 Task: Look for space in Los Gatos, United States from 9th June, 2023 to 16th June, 2023 for 2 adults in price range Rs.8000 to Rs.16000. Place can be entire place with 2 bedrooms having 2 beds and 1 bathroom. Property type can be house, flat, guest house. Booking option can be shelf check-in. Required host language is English.
Action: Mouse pressed left at (492, 123)
Screenshot: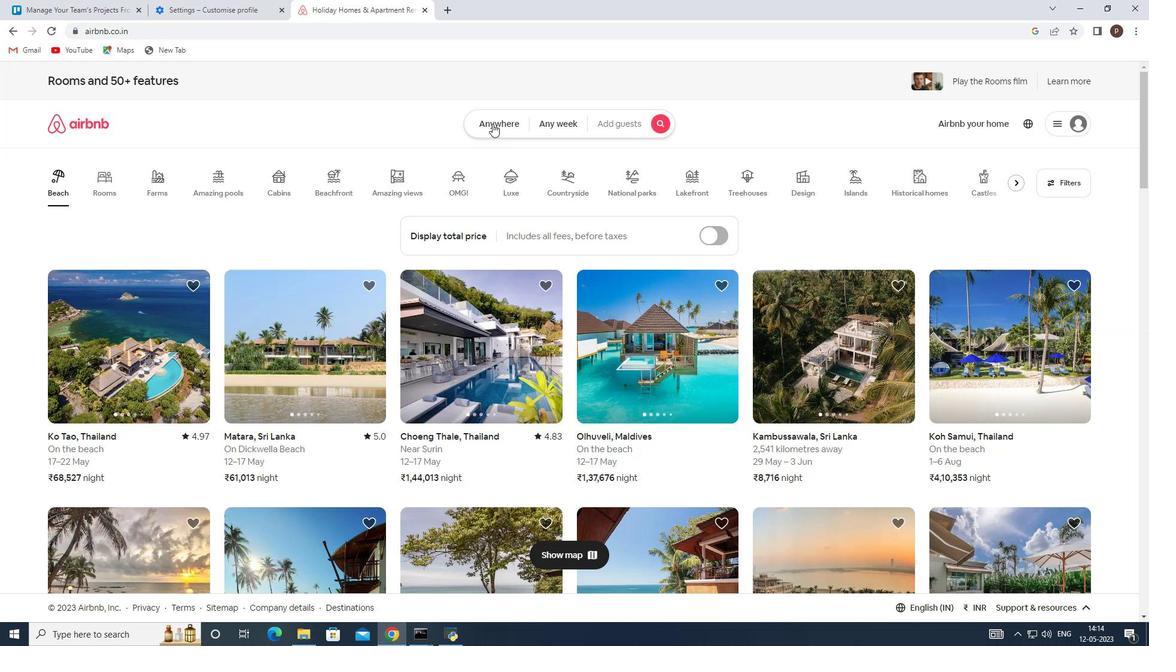 
Action: Mouse moved to (378, 173)
Screenshot: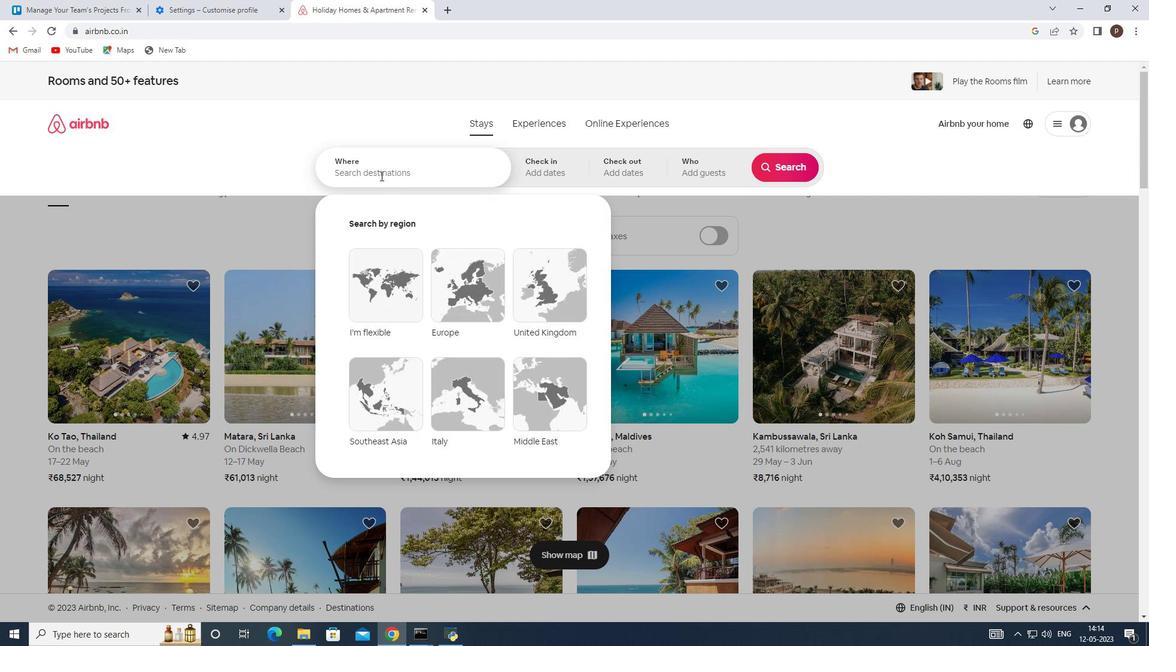 
Action: Mouse pressed left at (378, 173)
Screenshot: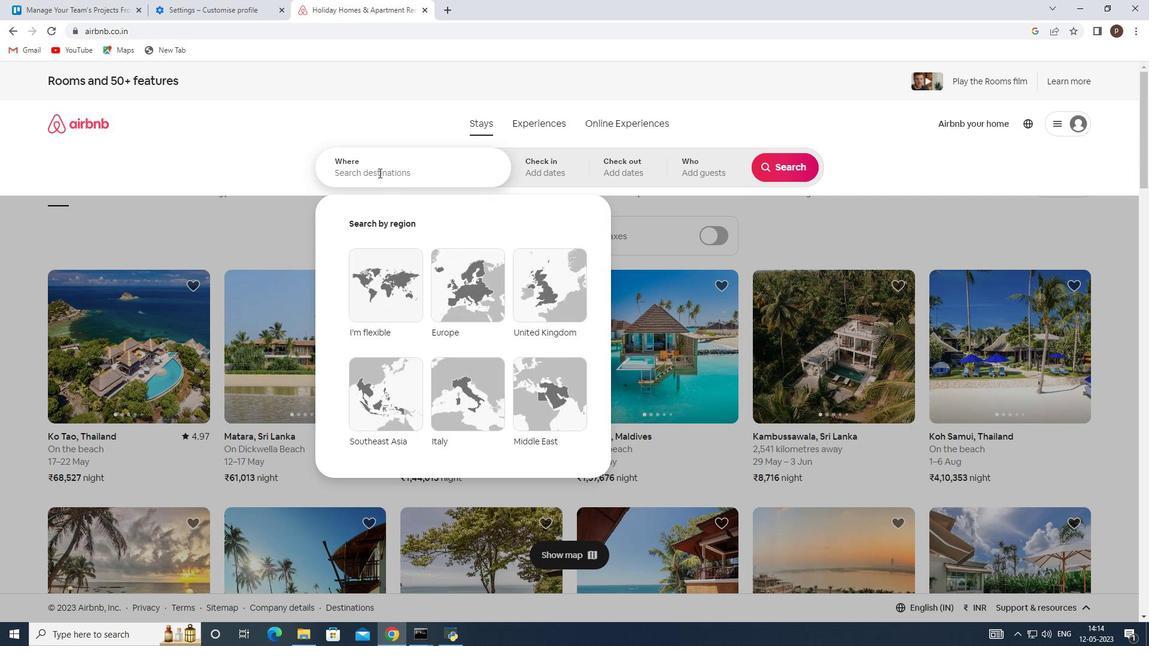 
Action: Mouse moved to (377, 173)
Screenshot: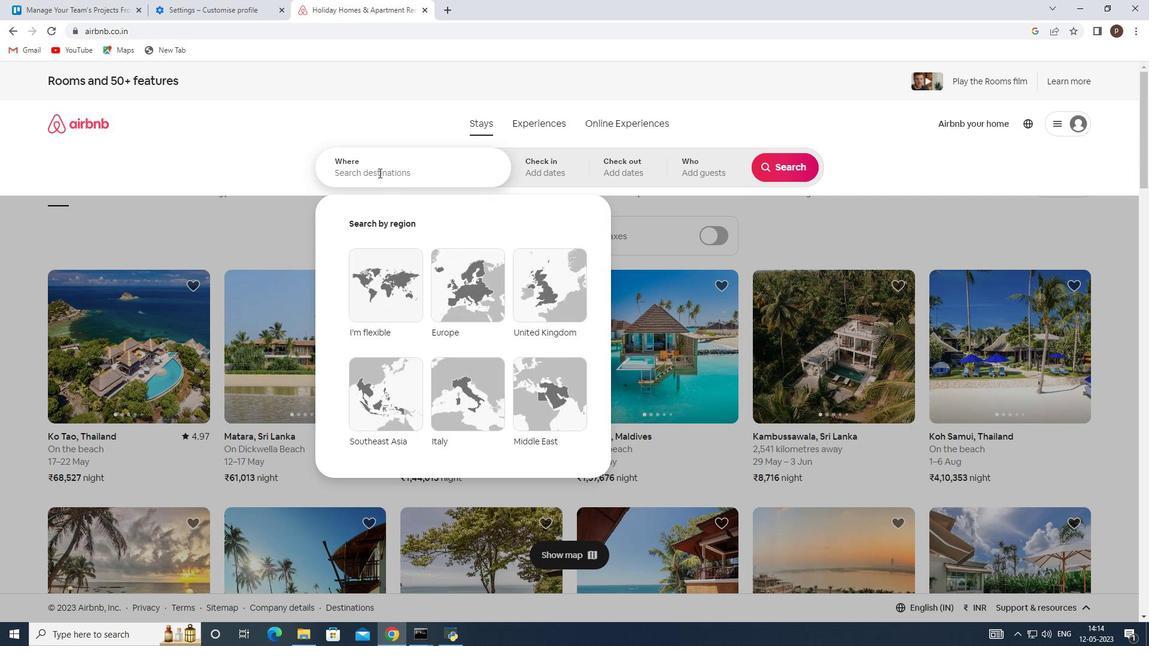 
Action: Key pressed <Key.caps_lock>L<Key.caps_lock>os<Key.space><Key.caps_lock>G<Key.caps_lock>o<Key.backspace>atos<Key.space>
Screenshot: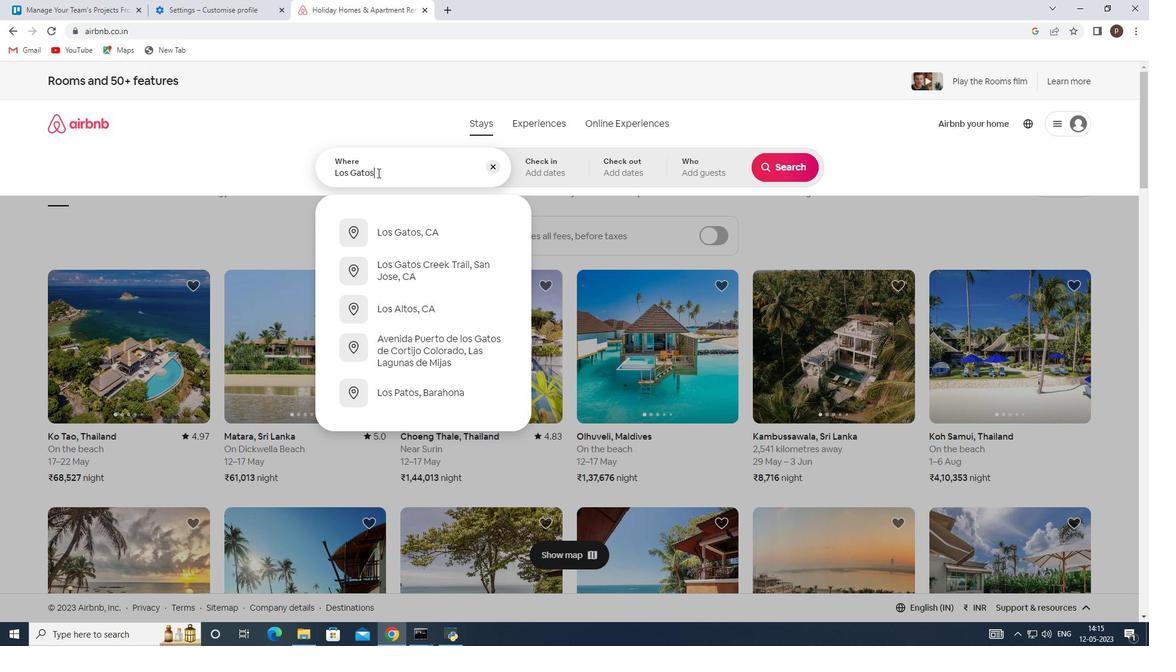 
Action: Mouse moved to (402, 228)
Screenshot: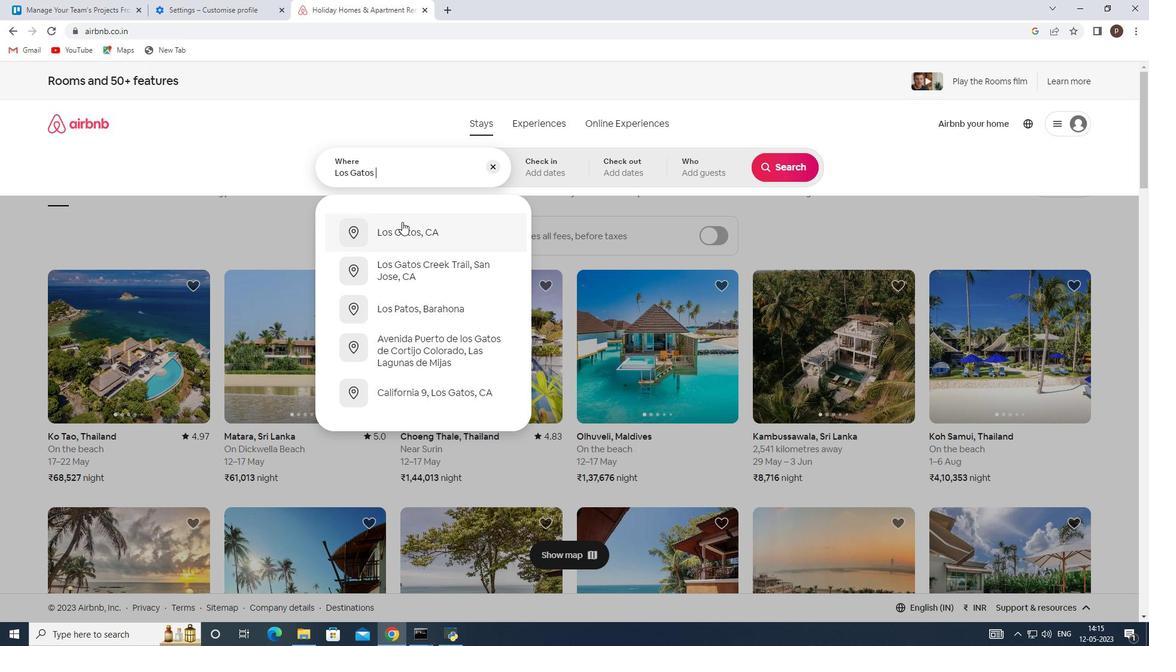 
Action: Mouse pressed left at (402, 228)
Screenshot: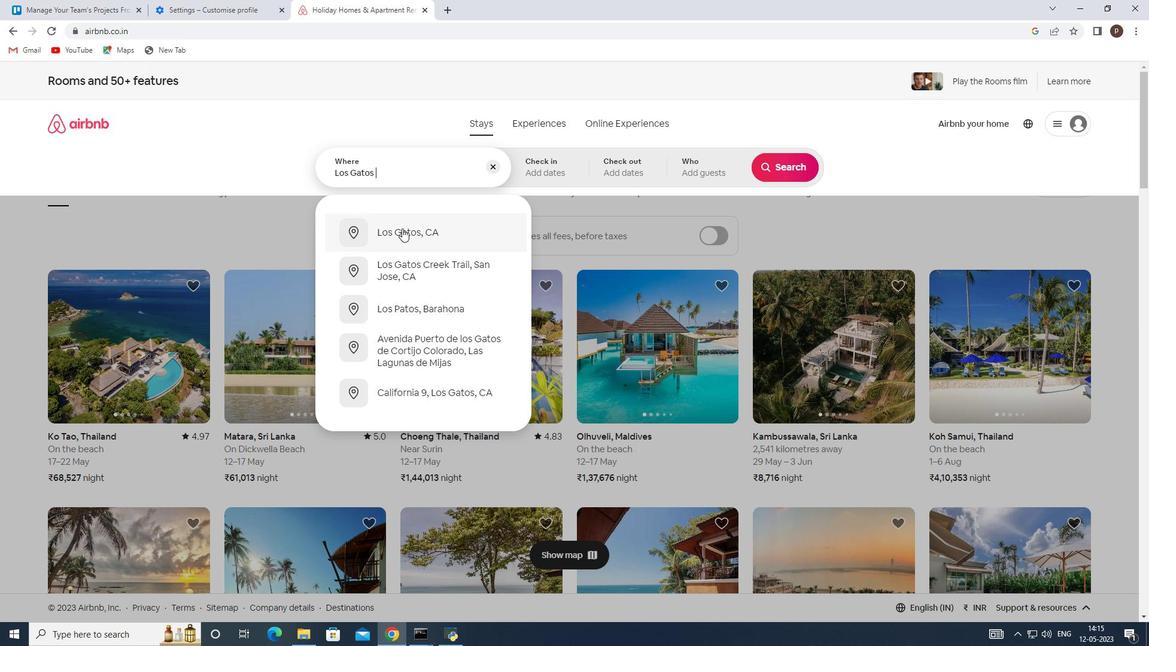 
Action: Mouse moved to (739, 341)
Screenshot: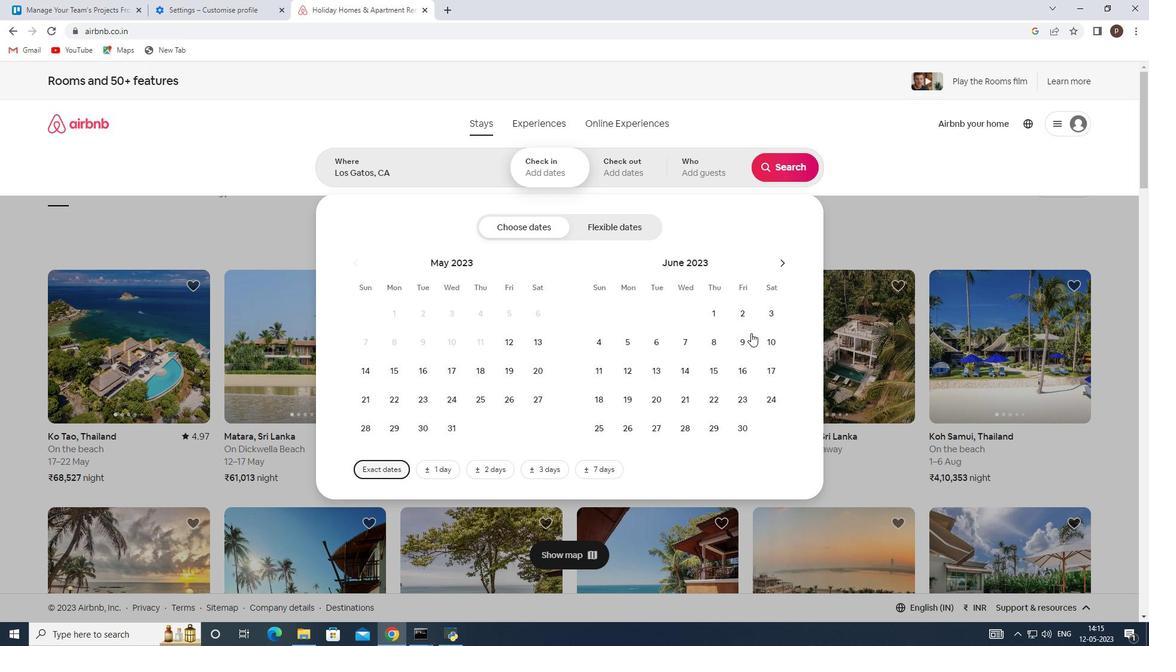 
Action: Mouse pressed left at (739, 341)
Screenshot: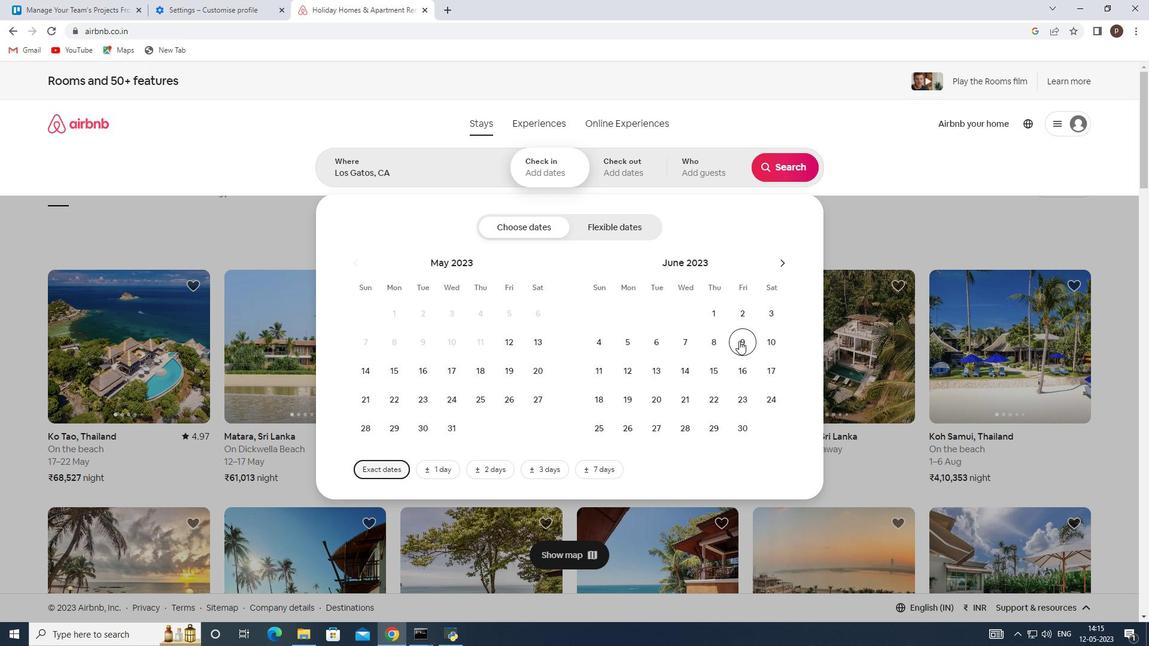 
Action: Mouse moved to (746, 370)
Screenshot: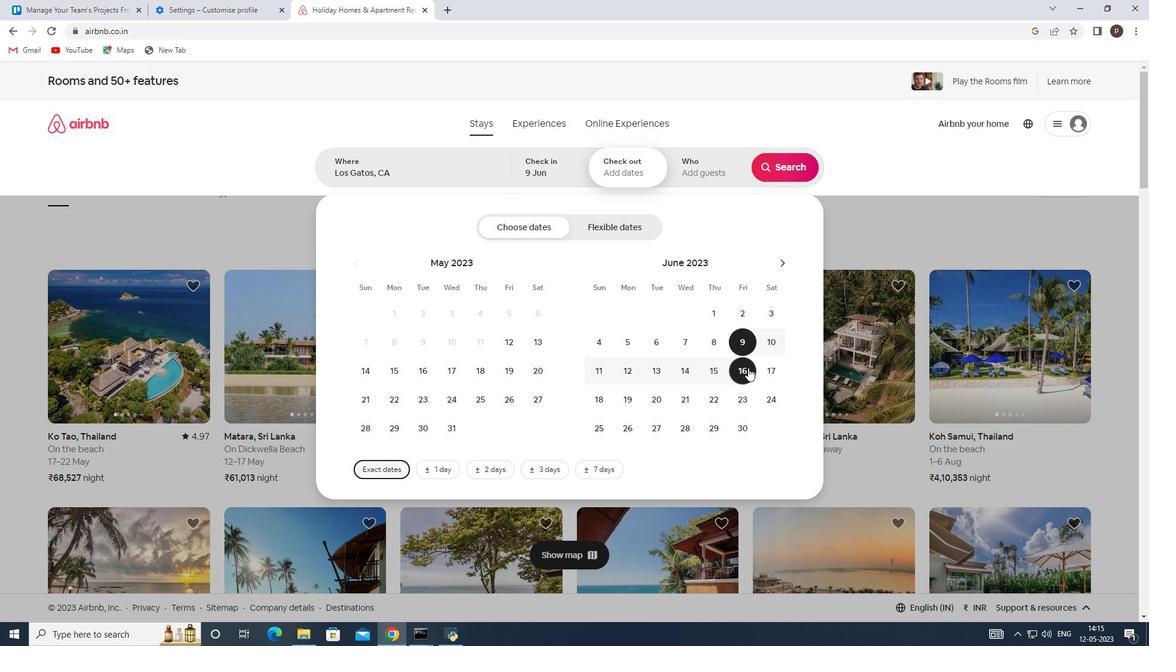 
Action: Mouse pressed left at (746, 370)
Screenshot: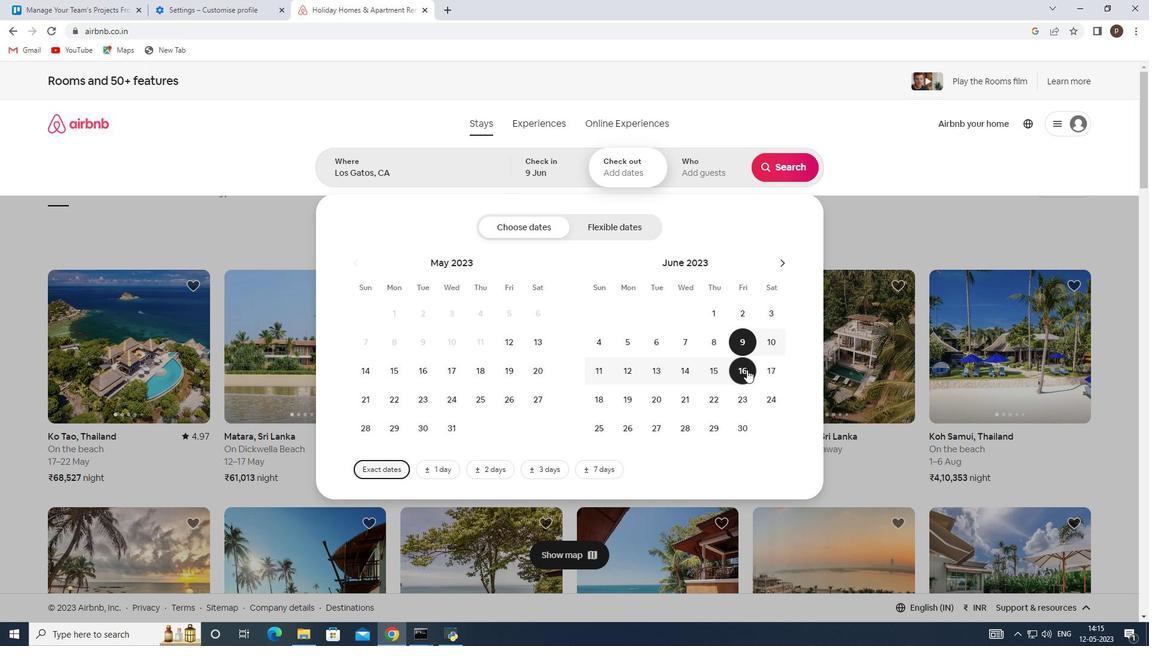 
Action: Mouse moved to (701, 162)
Screenshot: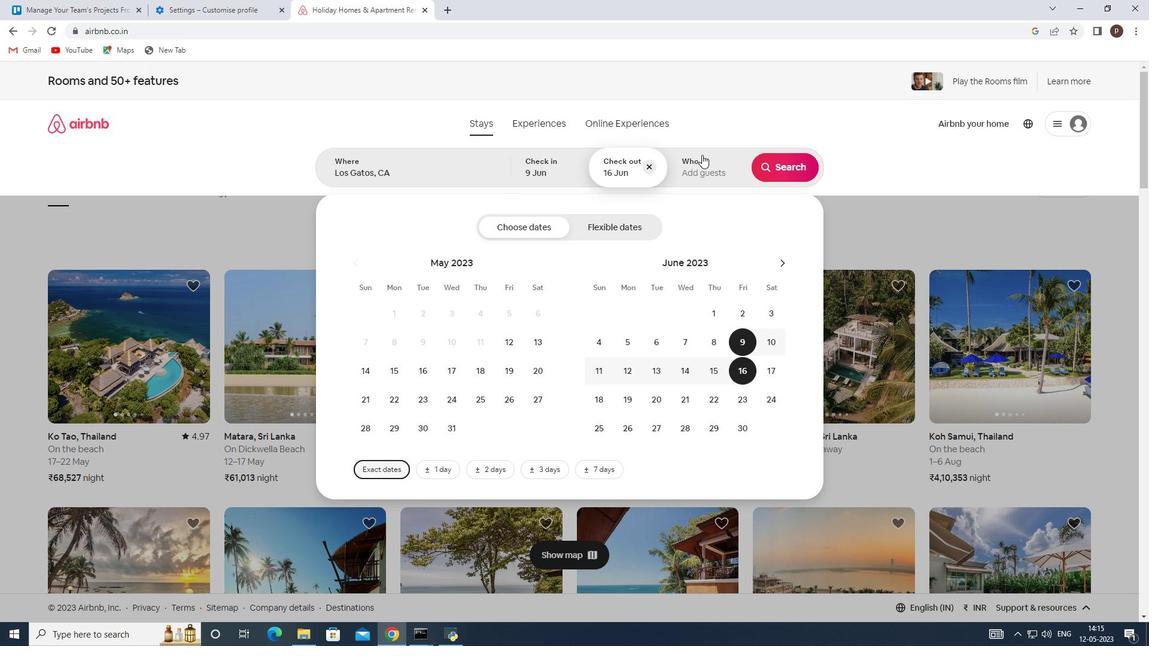 
Action: Mouse pressed left at (701, 162)
Screenshot: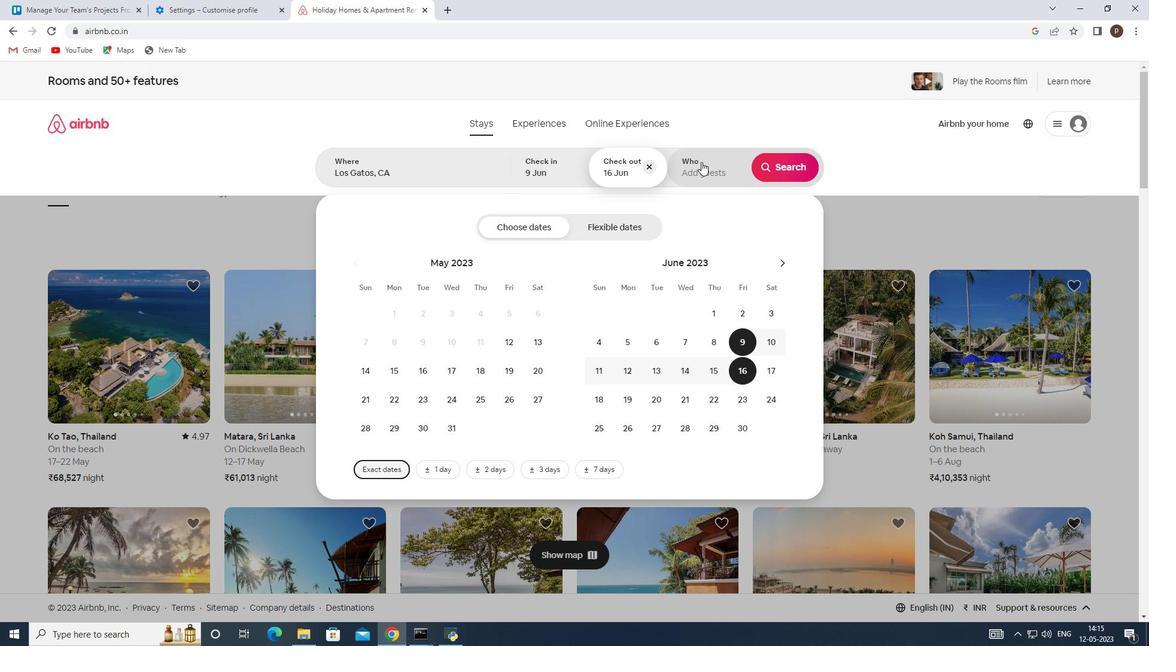 
Action: Mouse moved to (794, 234)
Screenshot: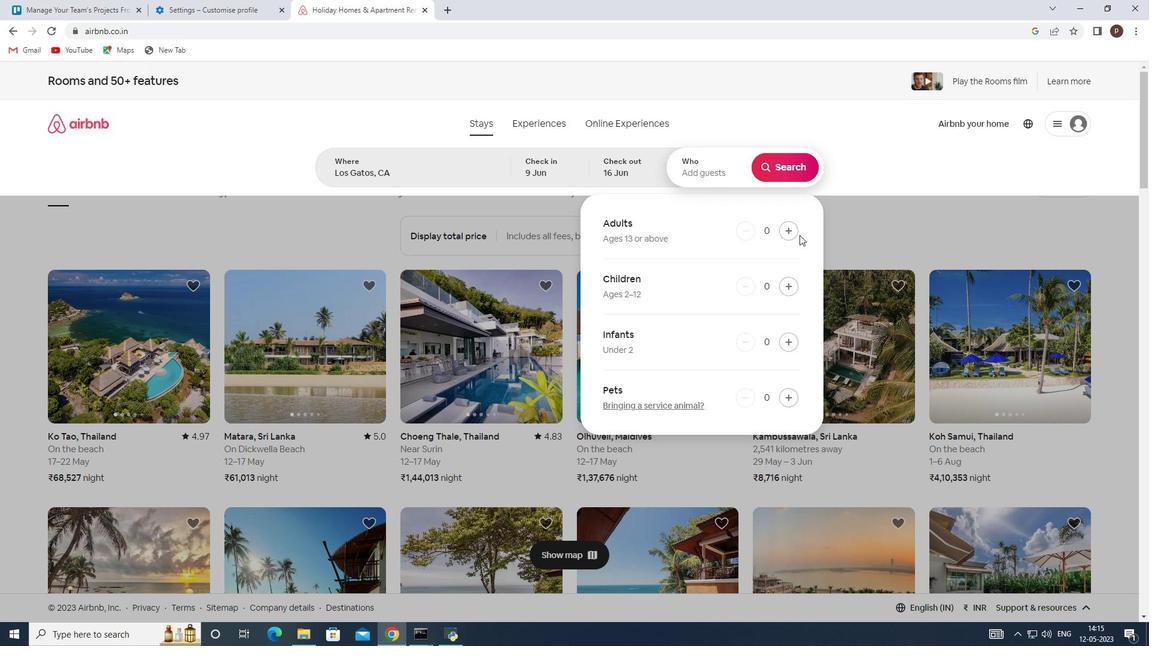 
Action: Mouse pressed left at (794, 234)
Screenshot: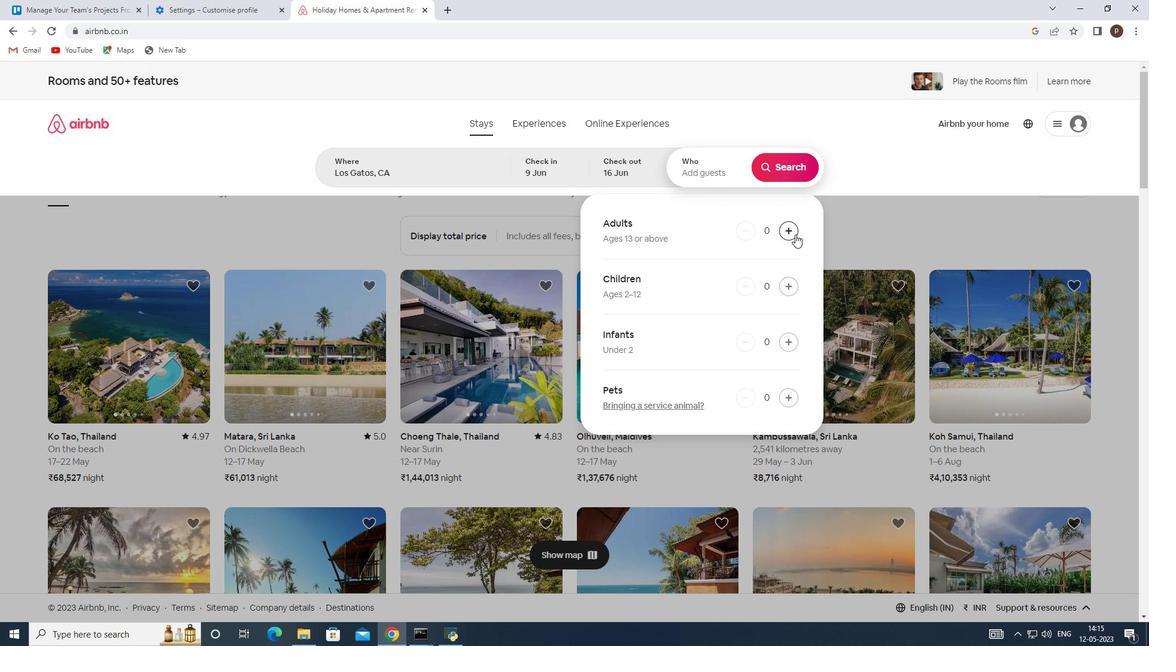 
Action: Mouse pressed left at (794, 234)
Screenshot: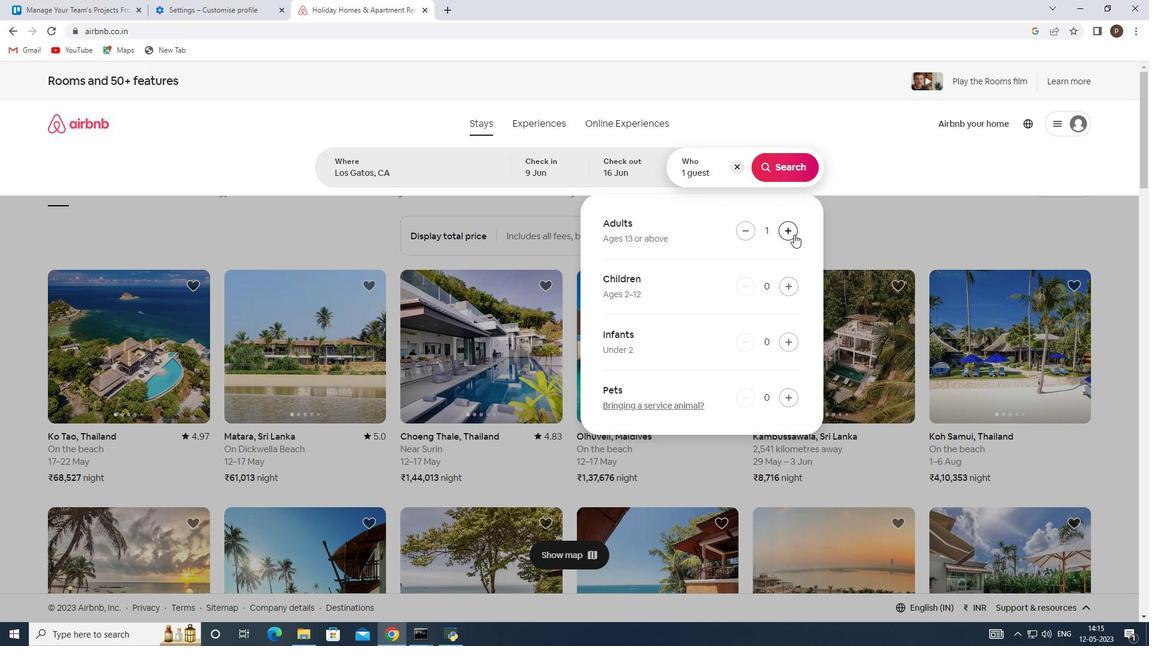 
Action: Mouse moved to (771, 162)
Screenshot: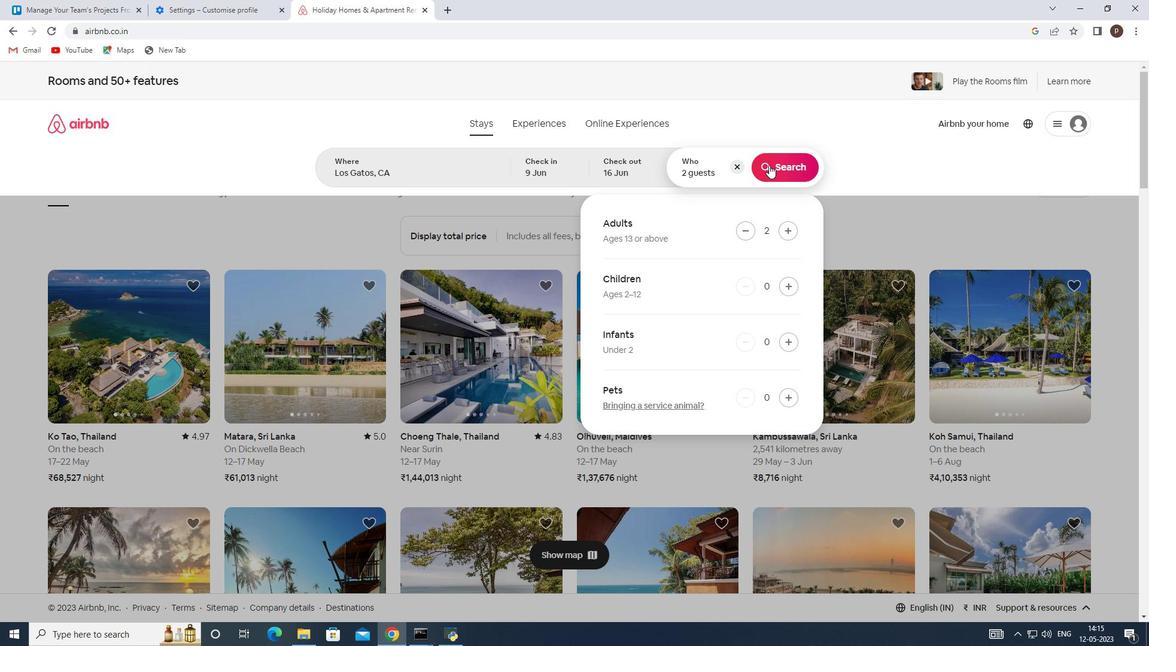 
Action: Mouse pressed left at (771, 162)
Screenshot: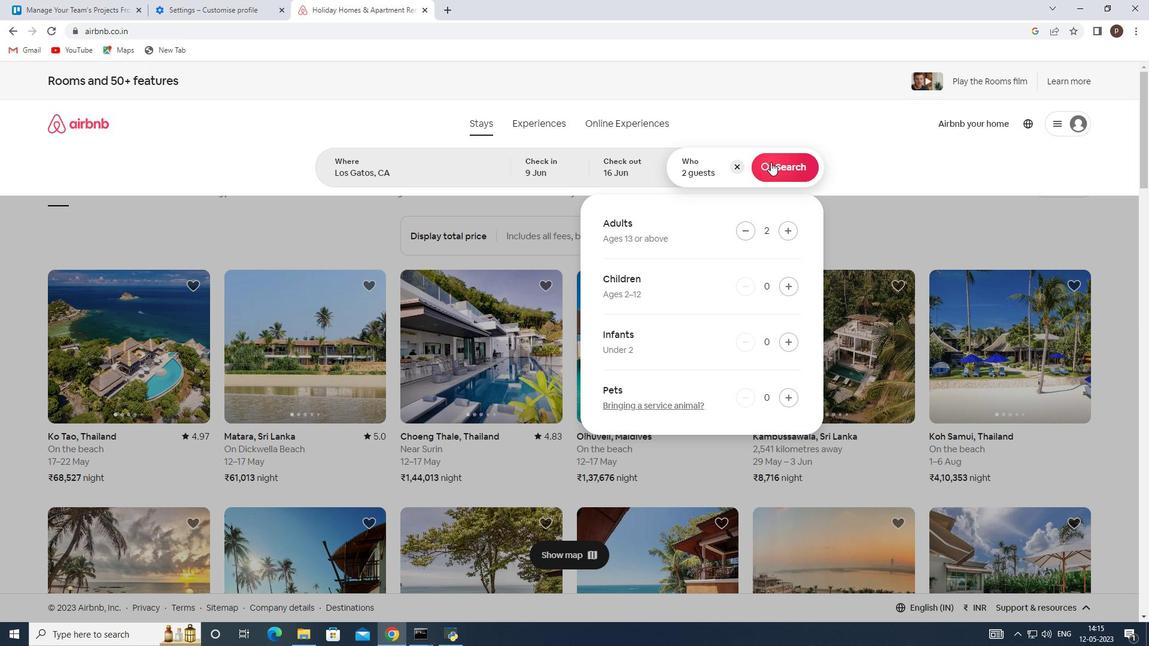 
Action: Mouse moved to (1080, 135)
Screenshot: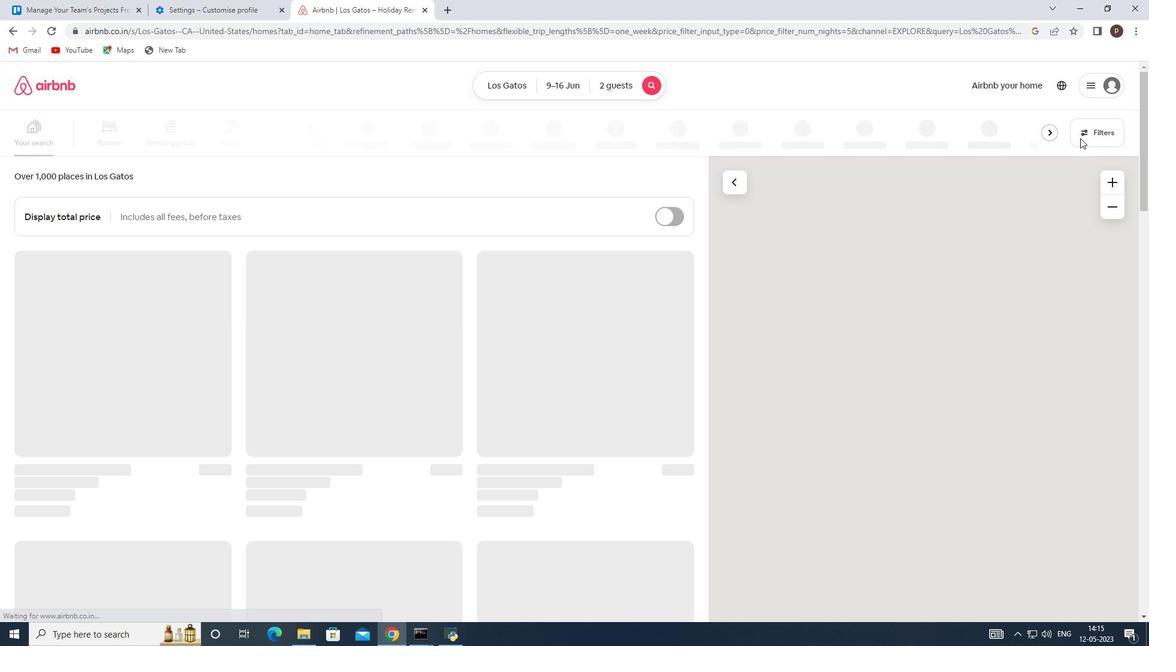 
Action: Mouse pressed left at (1080, 135)
Screenshot: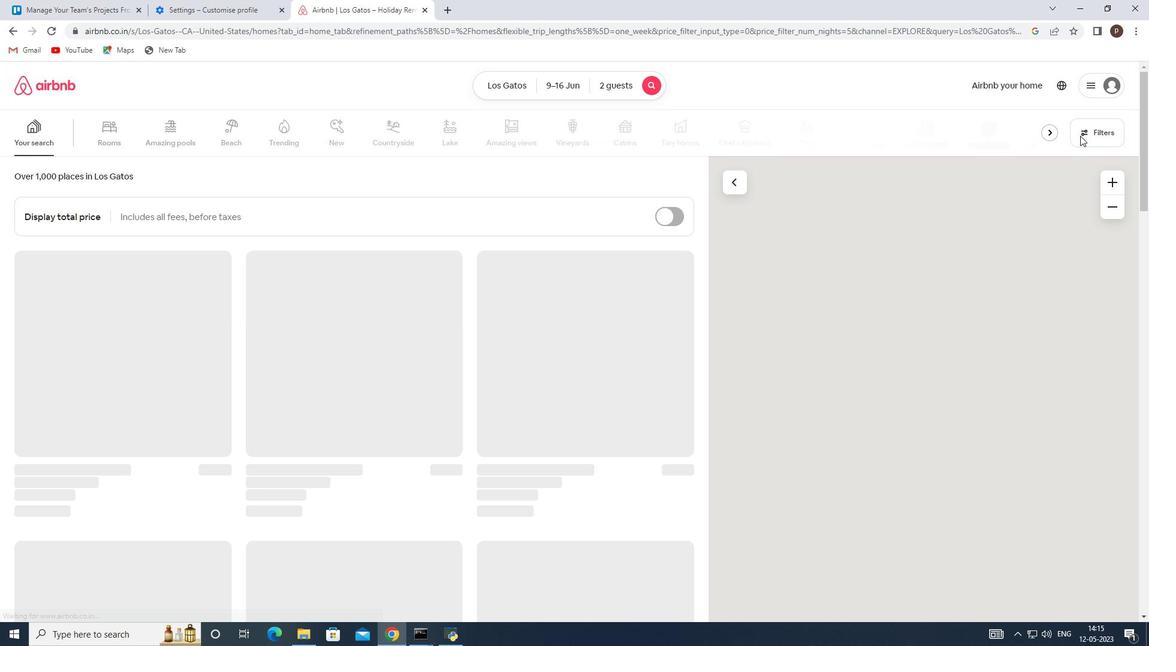 
Action: Mouse moved to (402, 428)
Screenshot: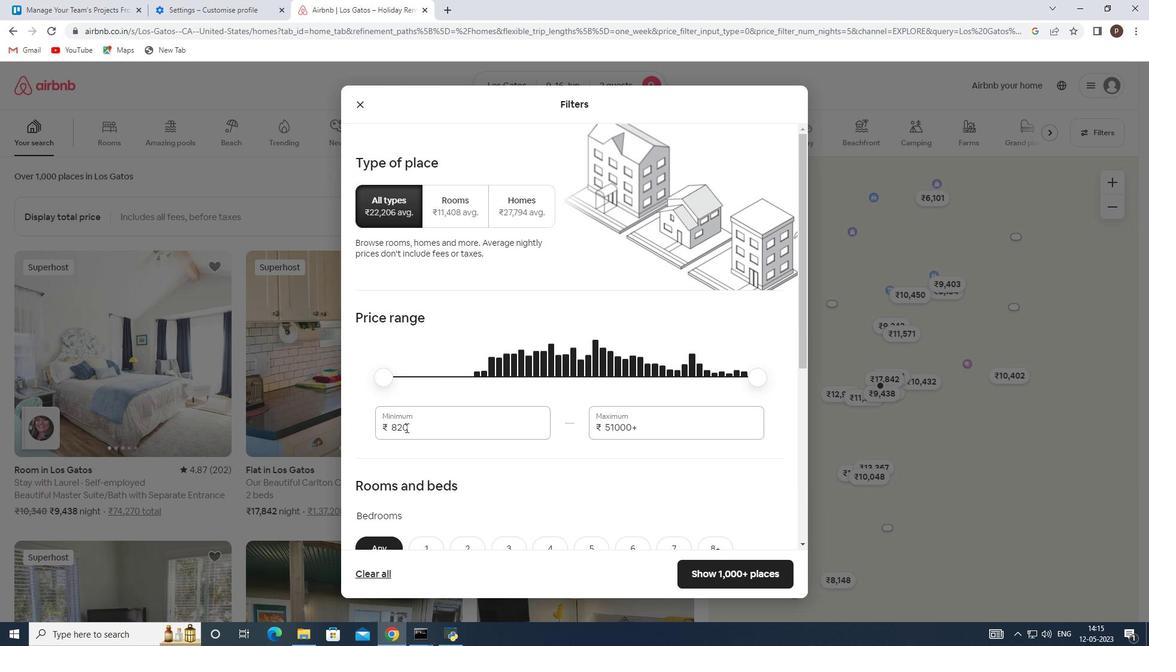 
Action: Mouse pressed left at (402, 428)
Screenshot: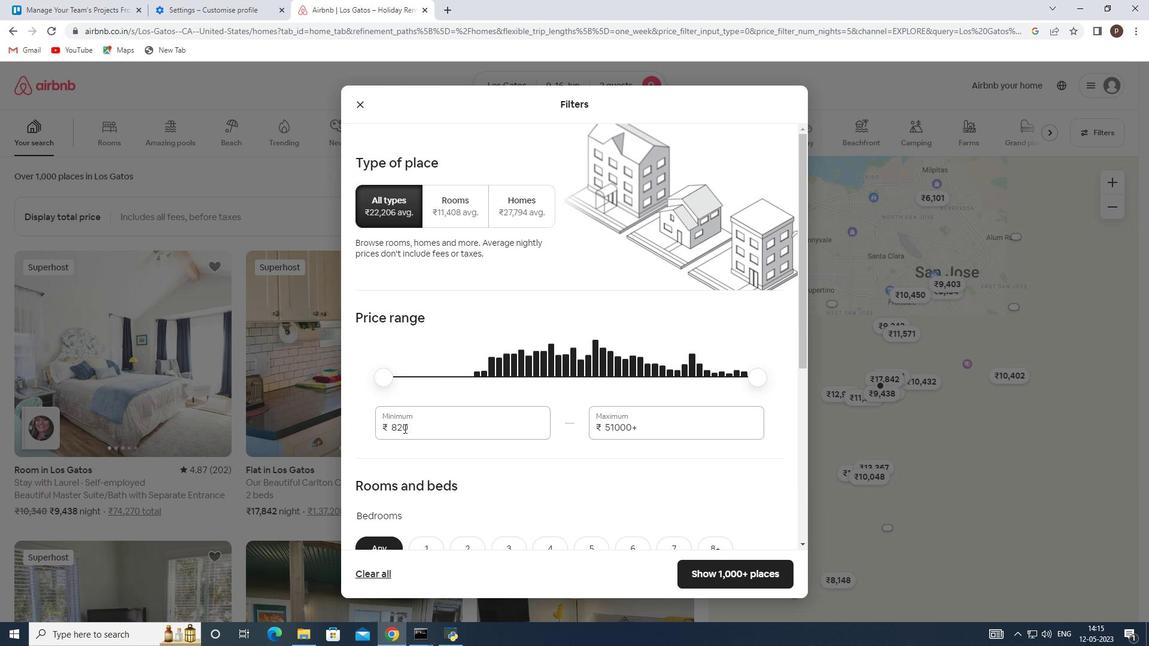 
Action: Mouse moved to (402, 428)
Screenshot: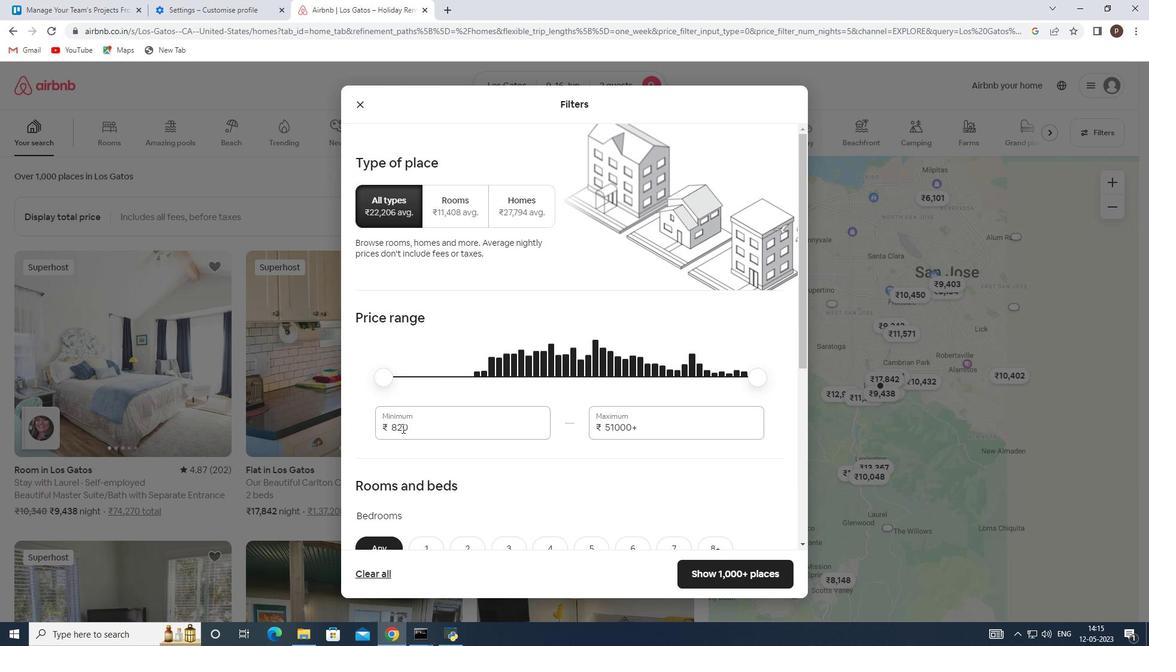 
Action: Mouse pressed left at (402, 428)
Screenshot: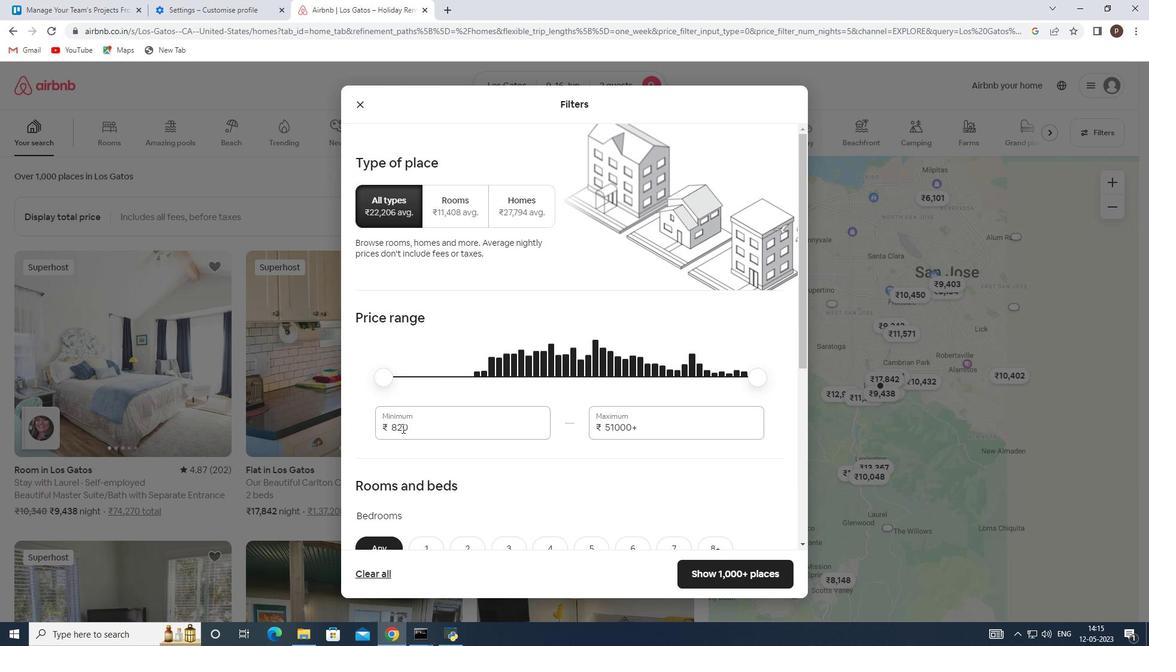 
Action: Key pressed 8000<Key.tab>16000
Screenshot: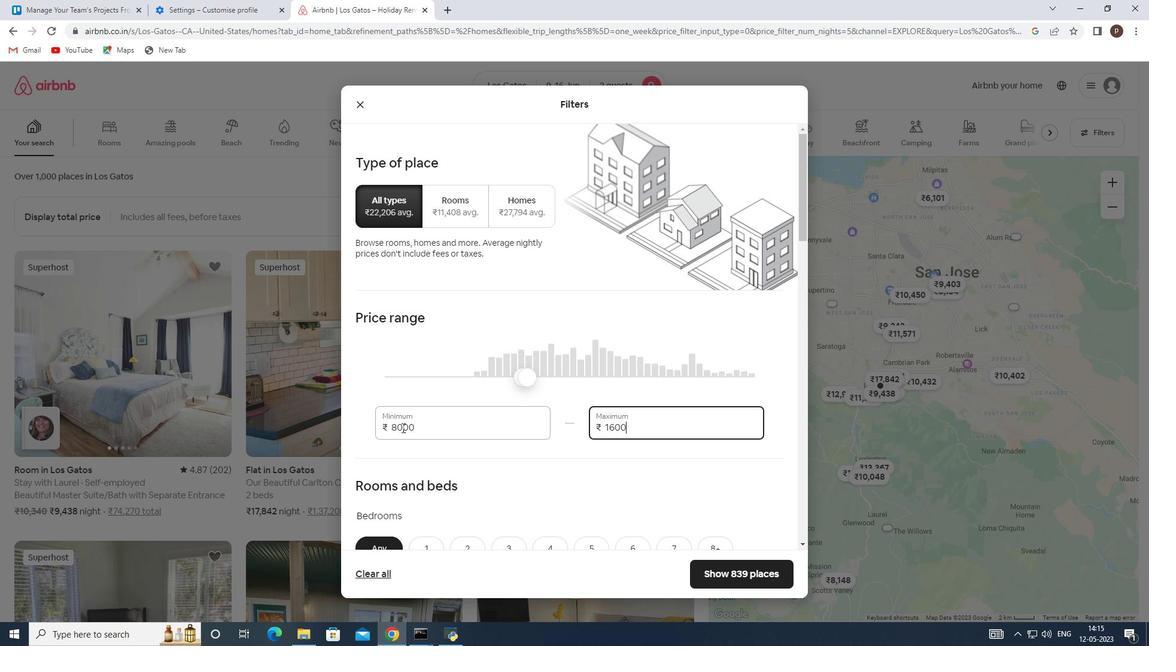 
Action: Mouse moved to (575, 414)
Screenshot: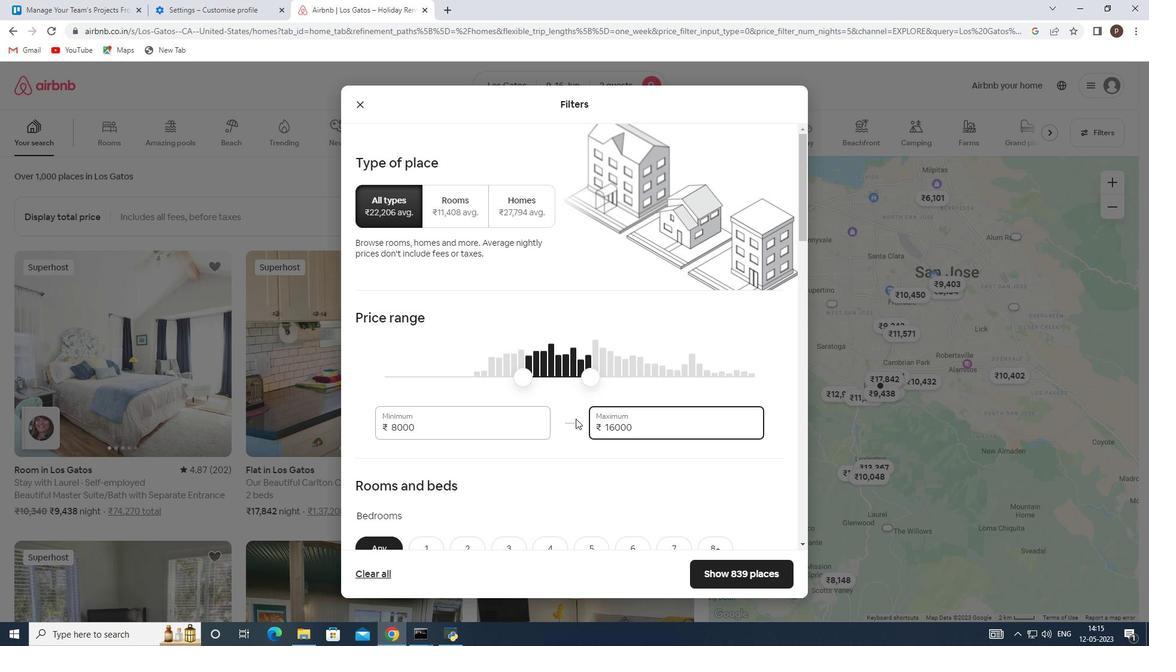 
Action: Mouse scrolled (575, 414) with delta (0, 0)
Screenshot: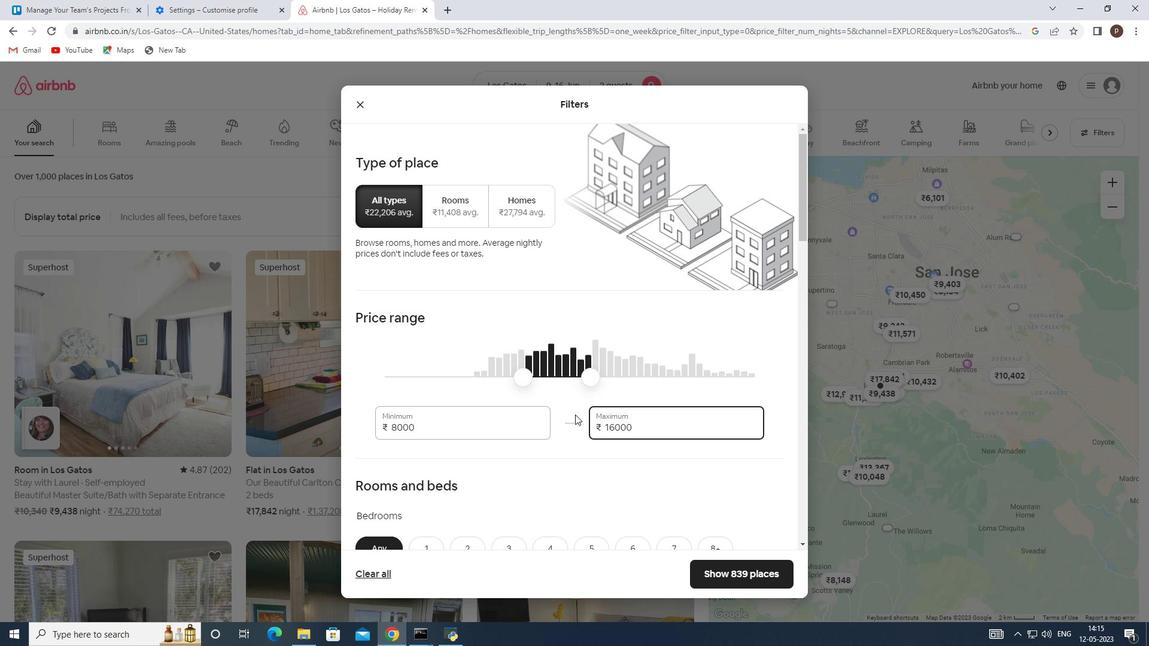 
Action: Mouse scrolled (575, 414) with delta (0, 0)
Screenshot: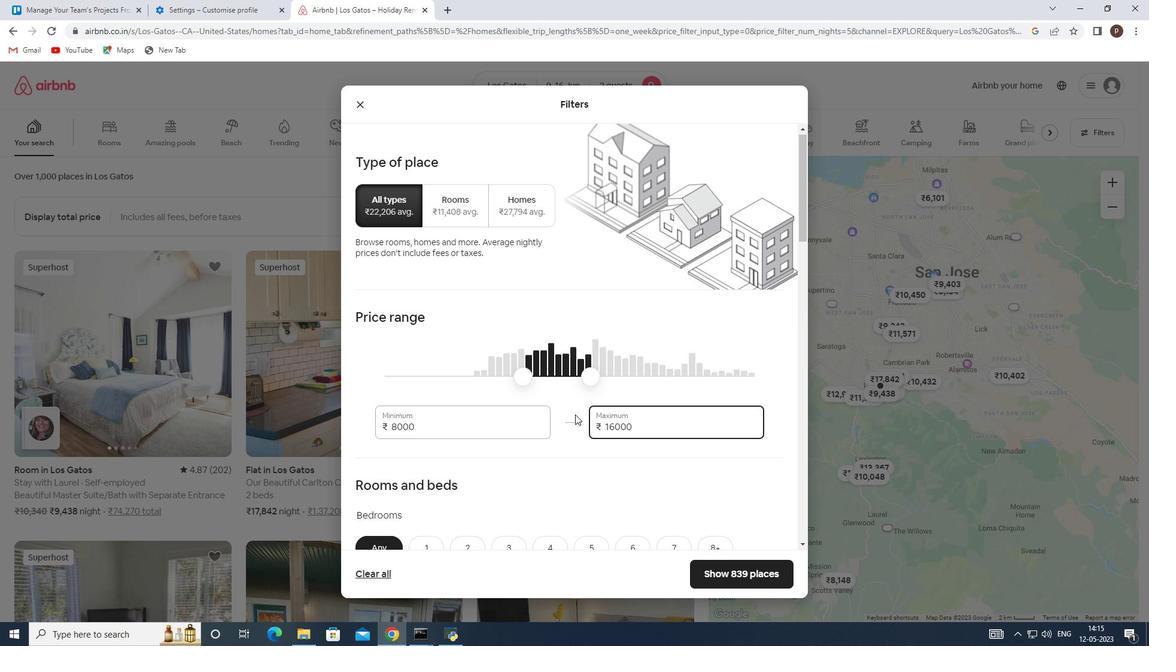 
Action: Mouse moved to (575, 413)
Screenshot: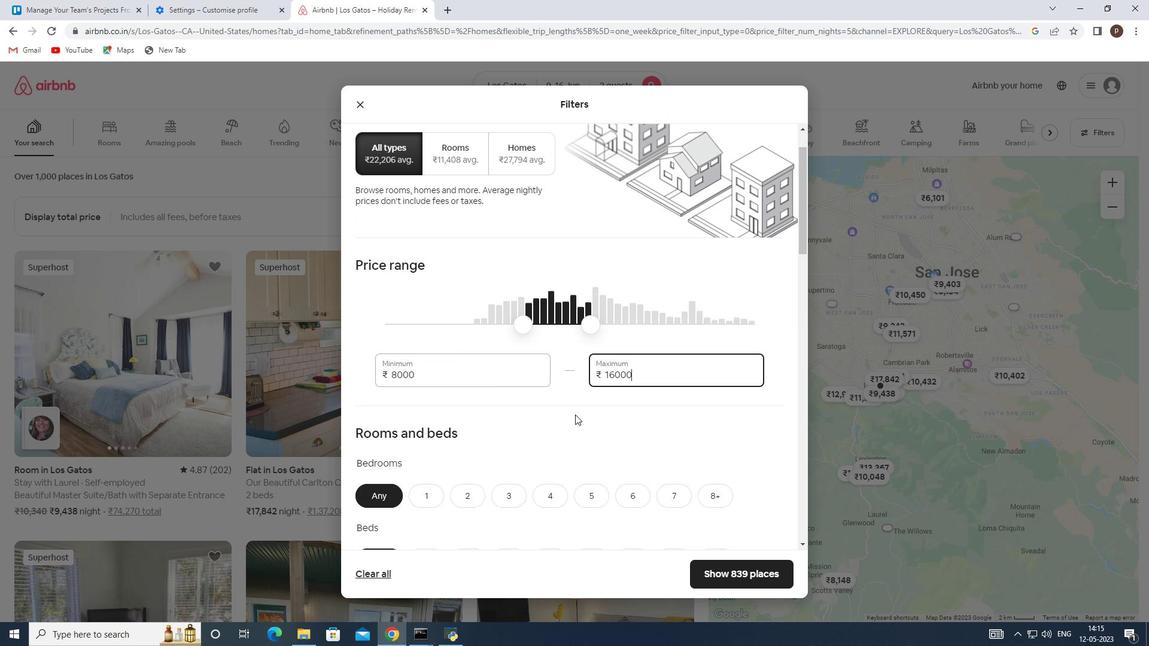 
Action: Mouse scrolled (575, 413) with delta (0, 0)
Screenshot: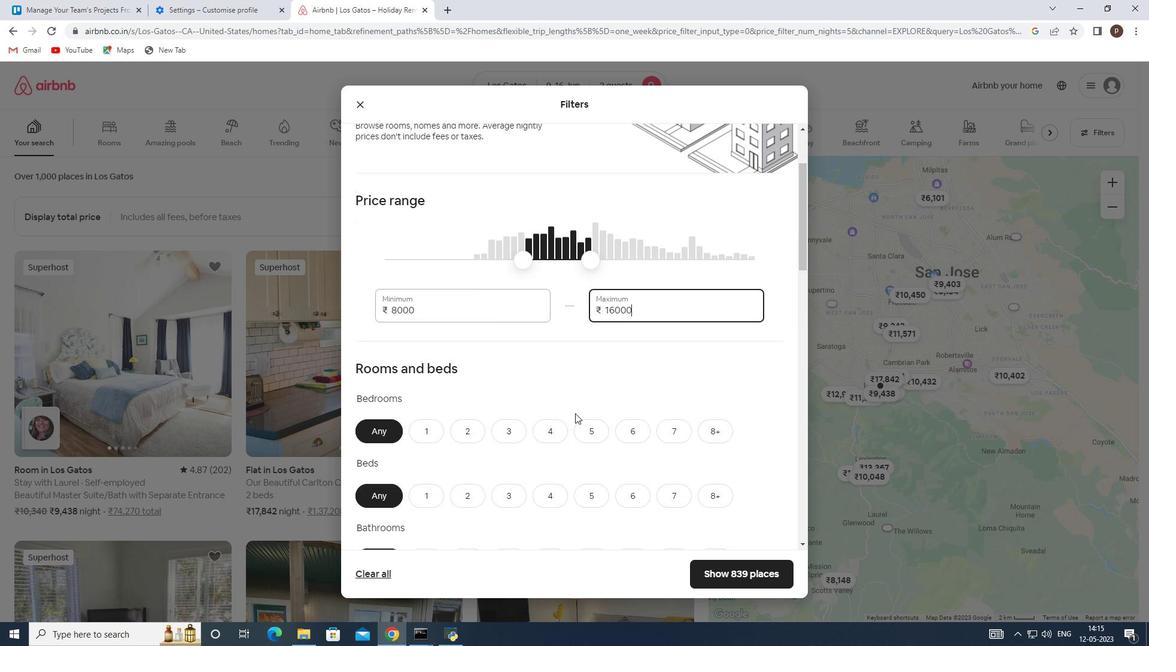 
Action: Mouse moved to (463, 367)
Screenshot: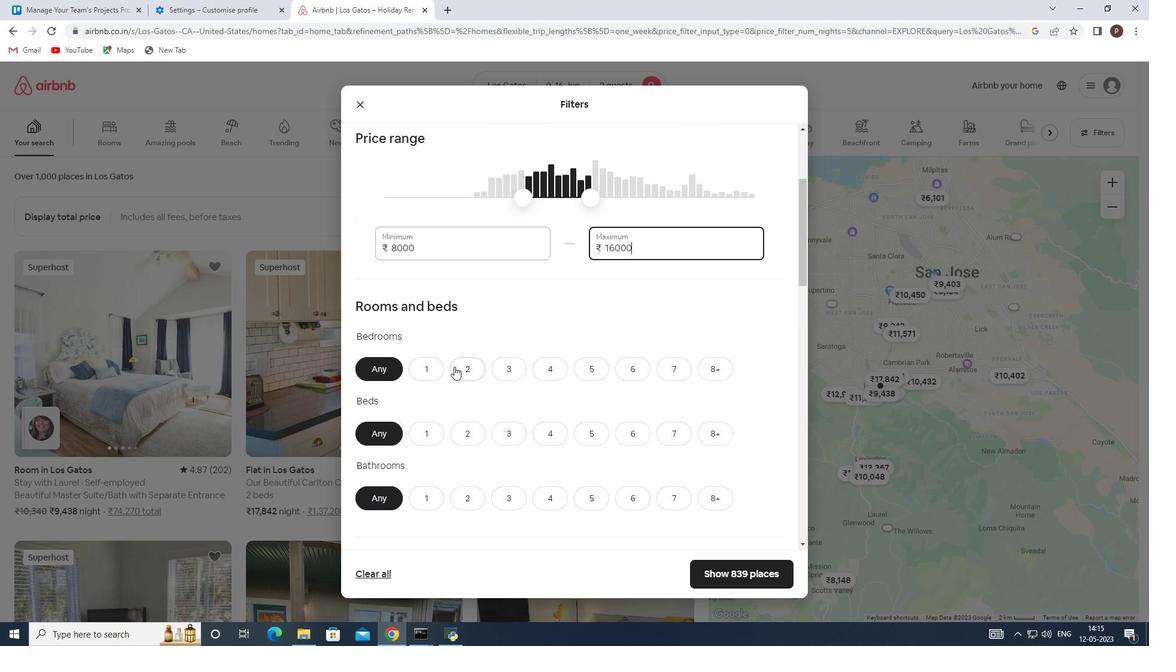 
Action: Mouse pressed left at (463, 367)
Screenshot: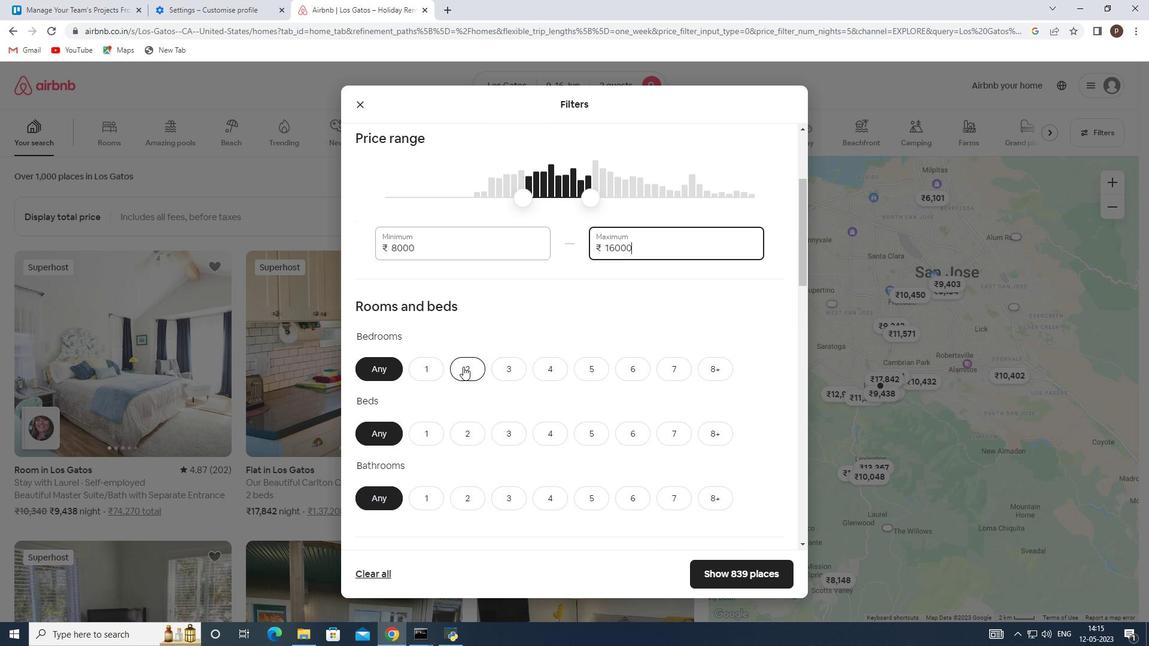 
Action: Mouse moved to (467, 433)
Screenshot: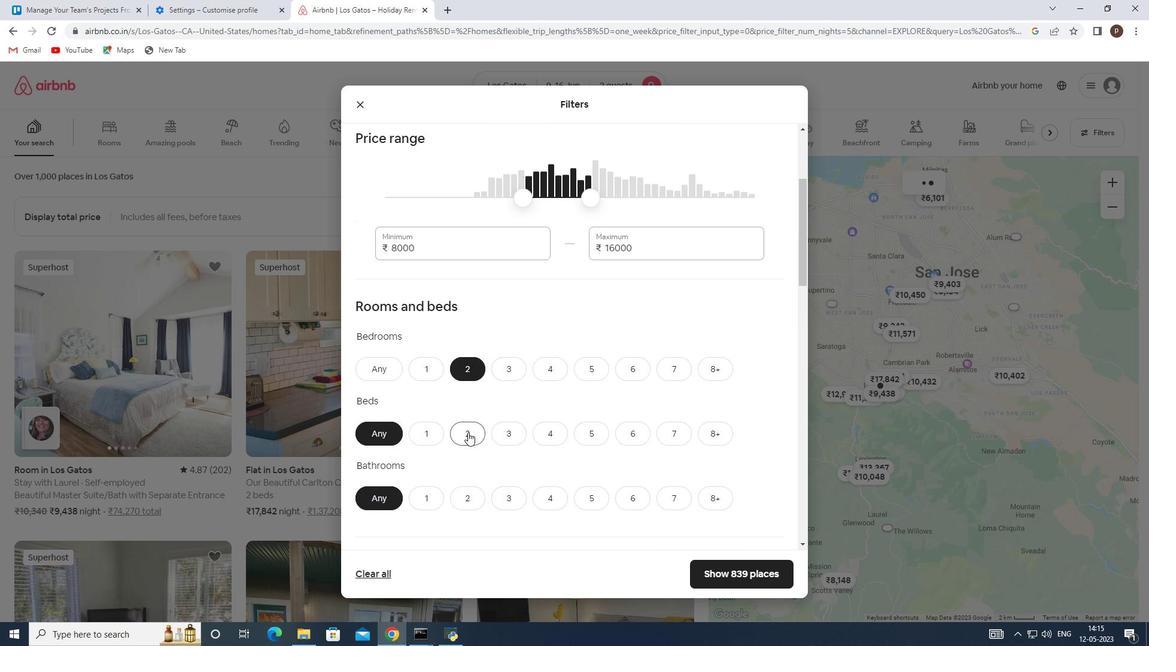 
Action: Mouse pressed left at (467, 433)
Screenshot: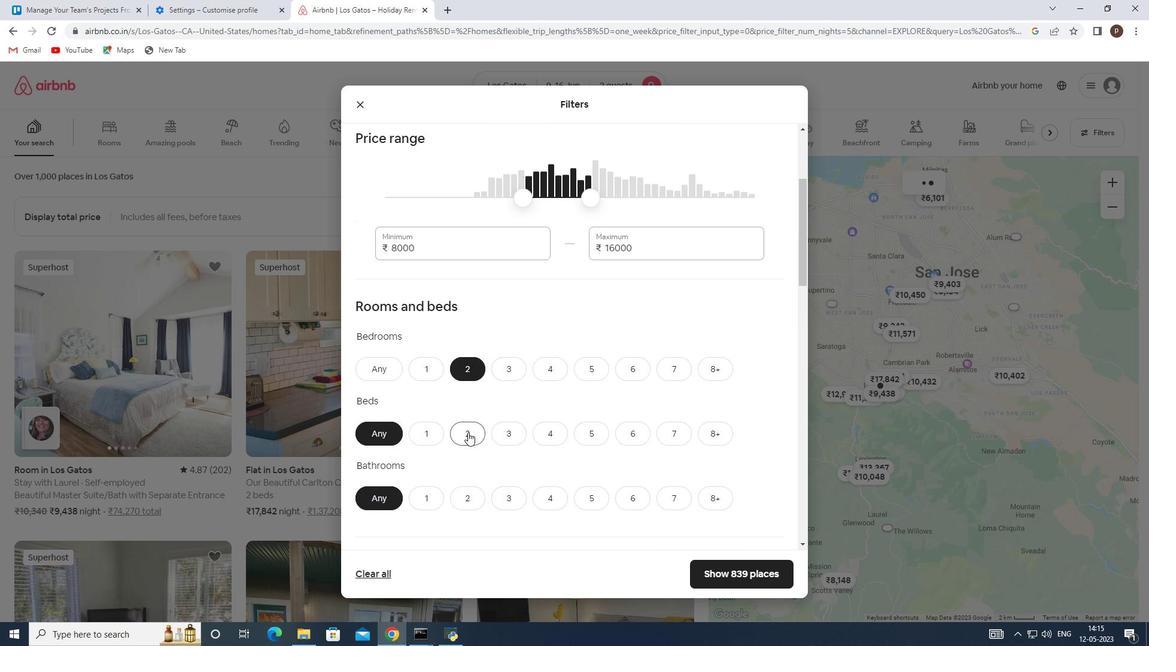 
Action: Mouse moved to (427, 500)
Screenshot: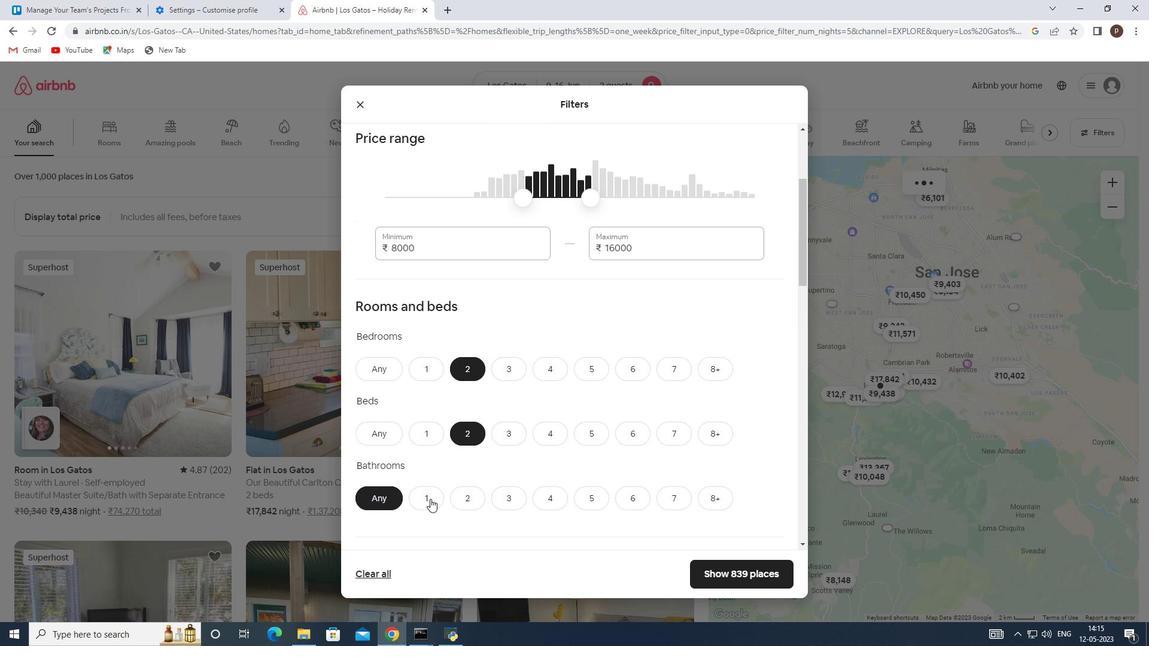 
Action: Mouse pressed left at (427, 500)
Screenshot: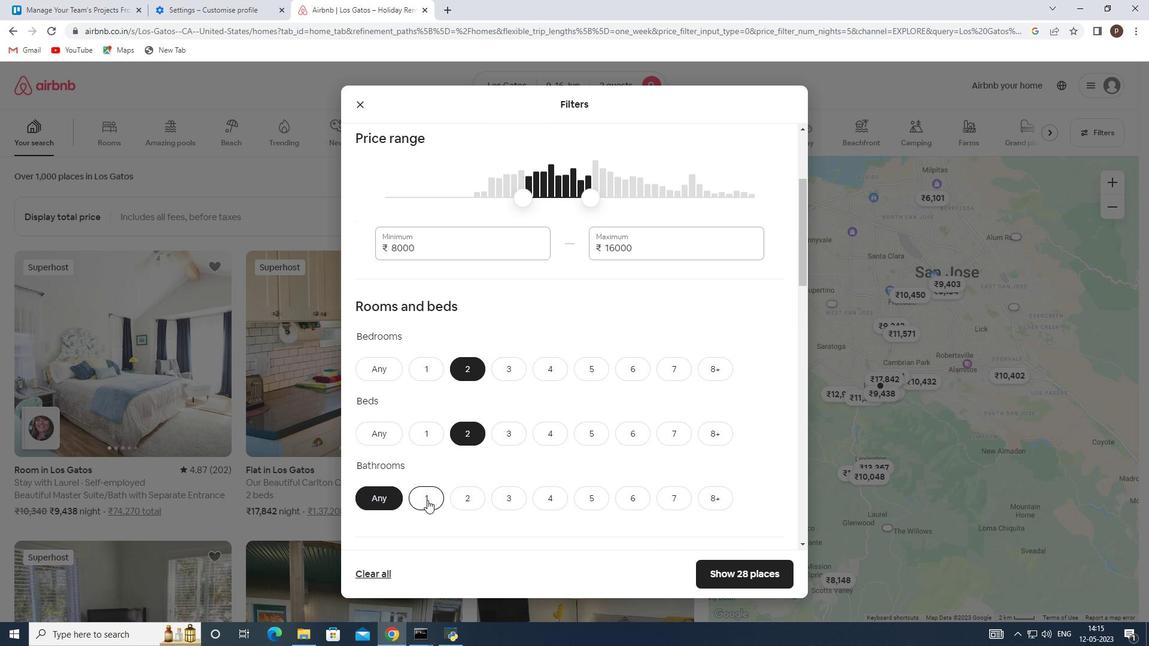 
Action: Mouse moved to (497, 447)
Screenshot: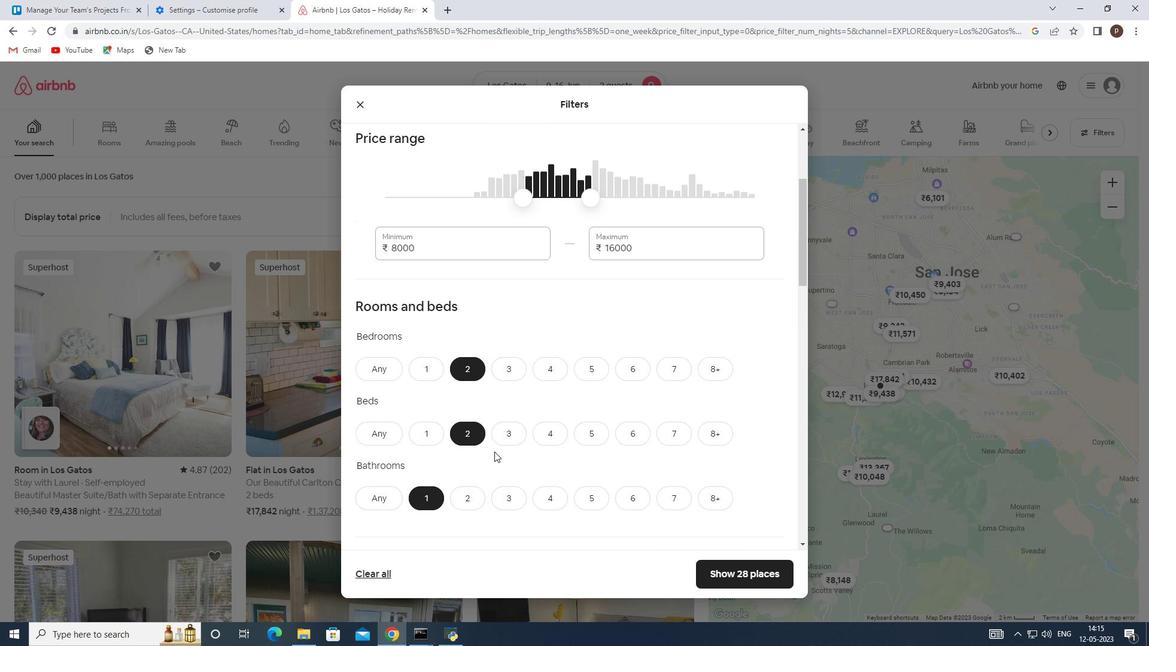 
Action: Mouse scrolled (497, 447) with delta (0, 0)
Screenshot: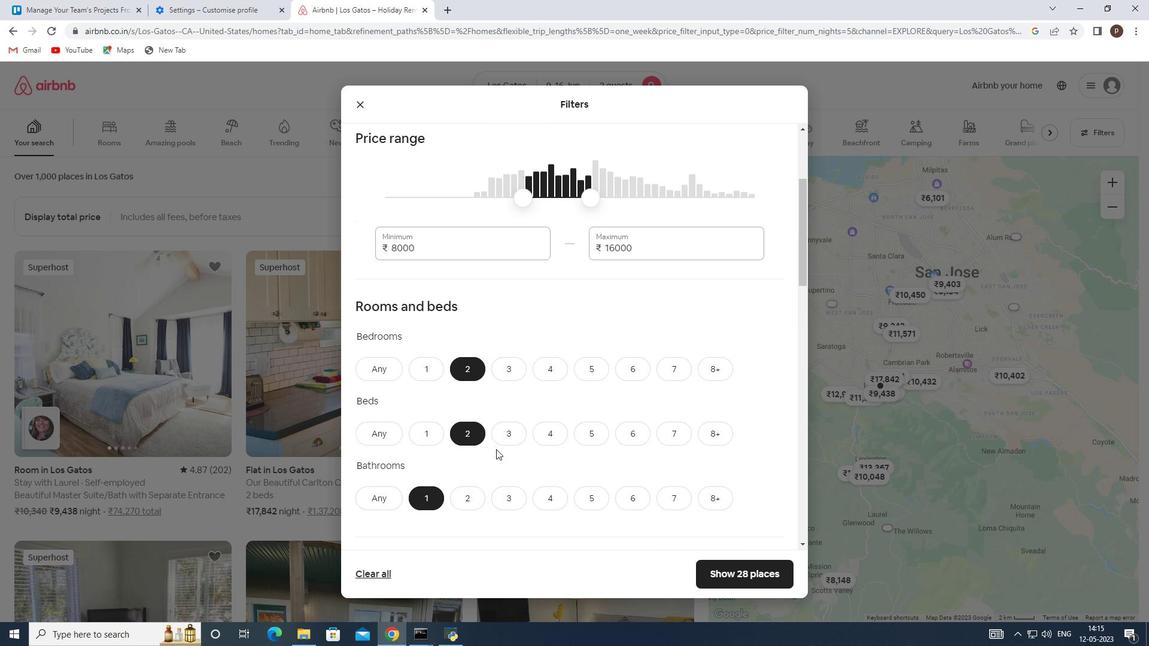 
Action: Mouse scrolled (497, 447) with delta (0, 0)
Screenshot: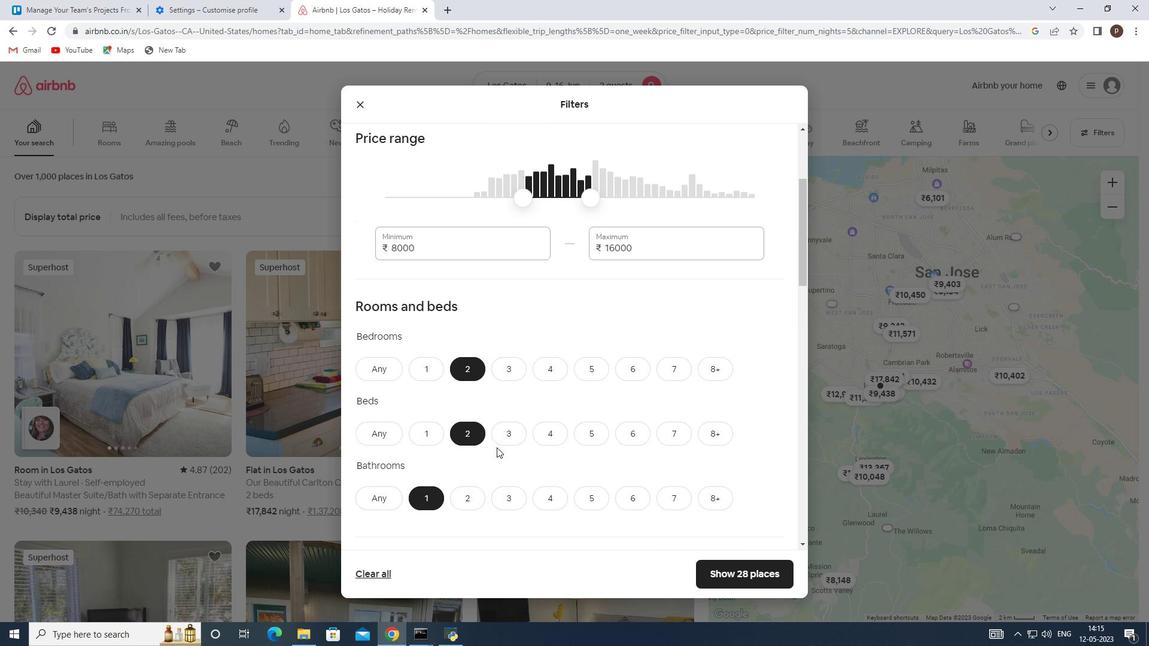 
Action: Mouse moved to (506, 432)
Screenshot: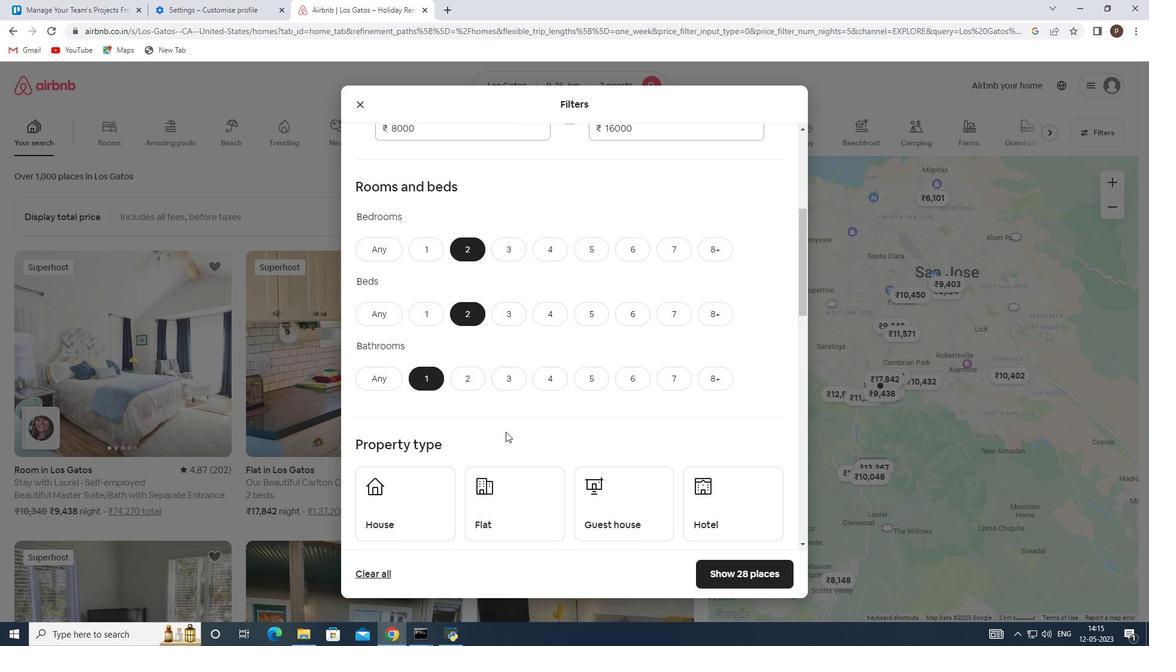 
Action: Mouse scrolled (506, 431) with delta (0, 0)
Screenshot: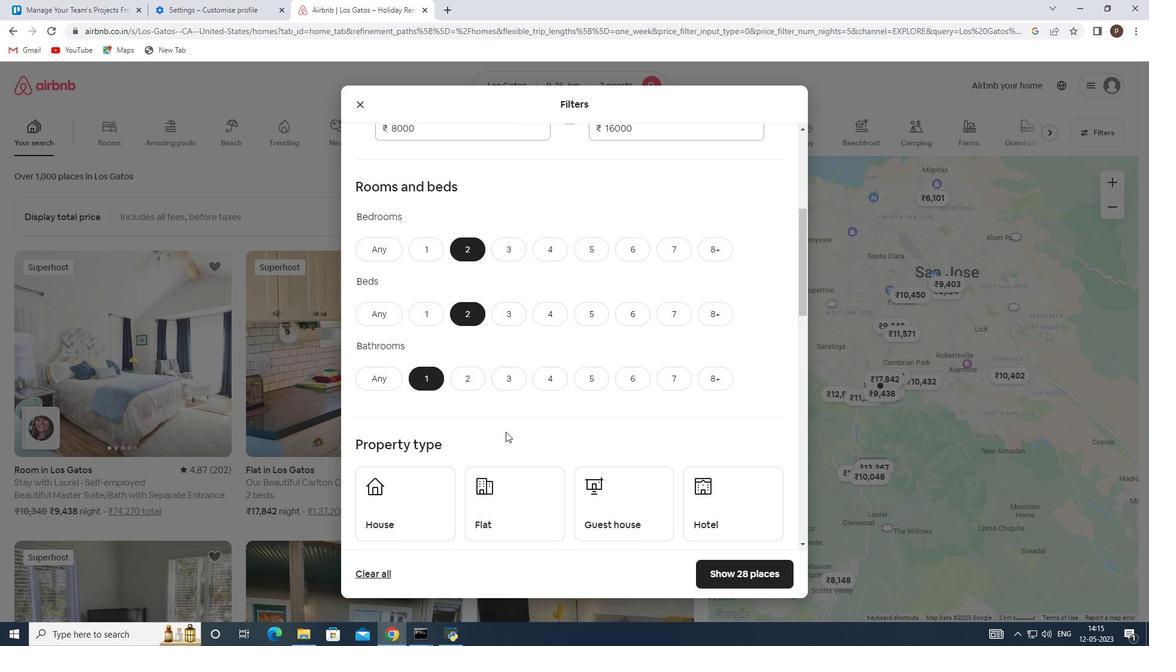 
Action: Mouse moved to (429, 446)
Screenshot: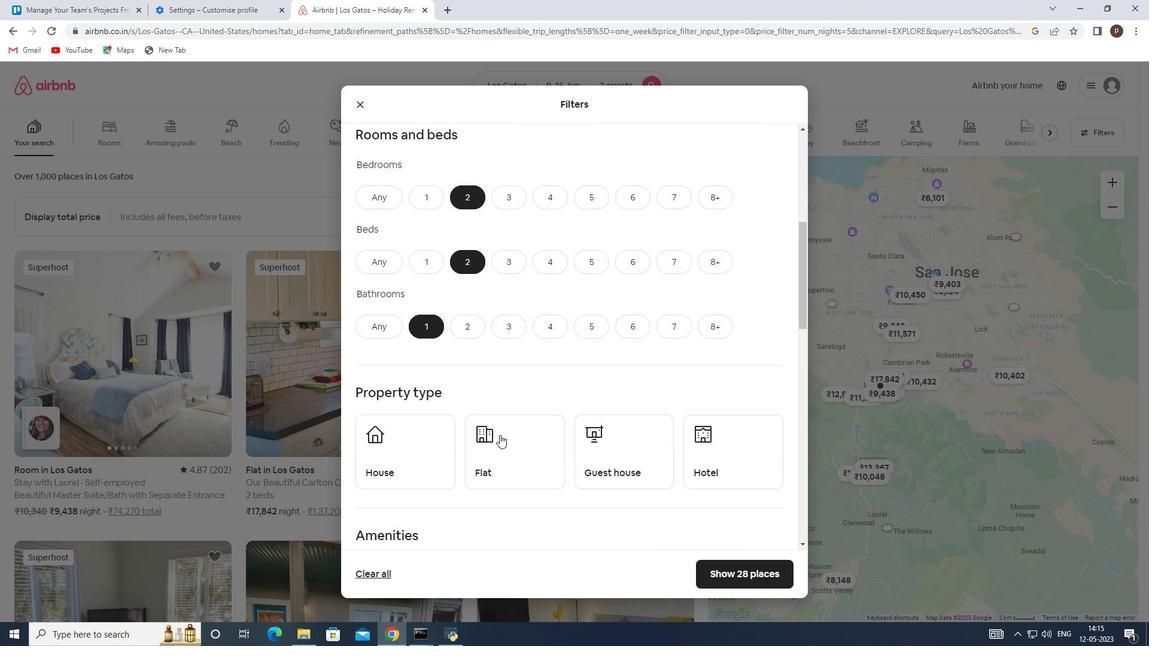 
Action: Mouse pressed left at (429, 446)
Screenshot: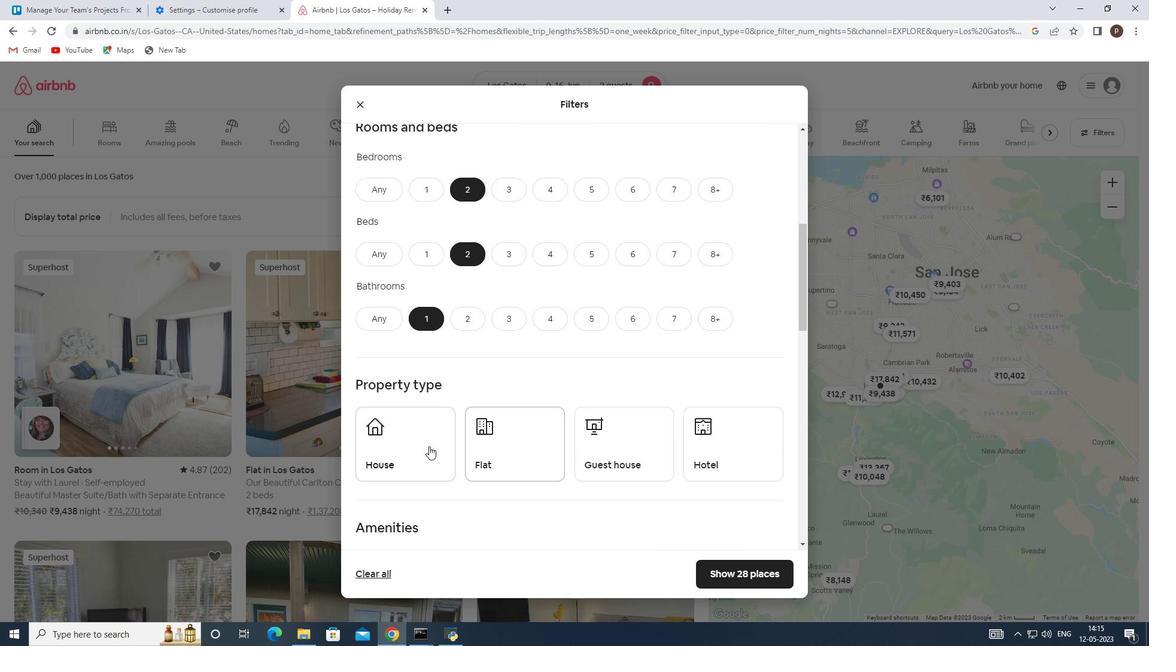
Action: Mouse moved to (511, 446)
Screenshot: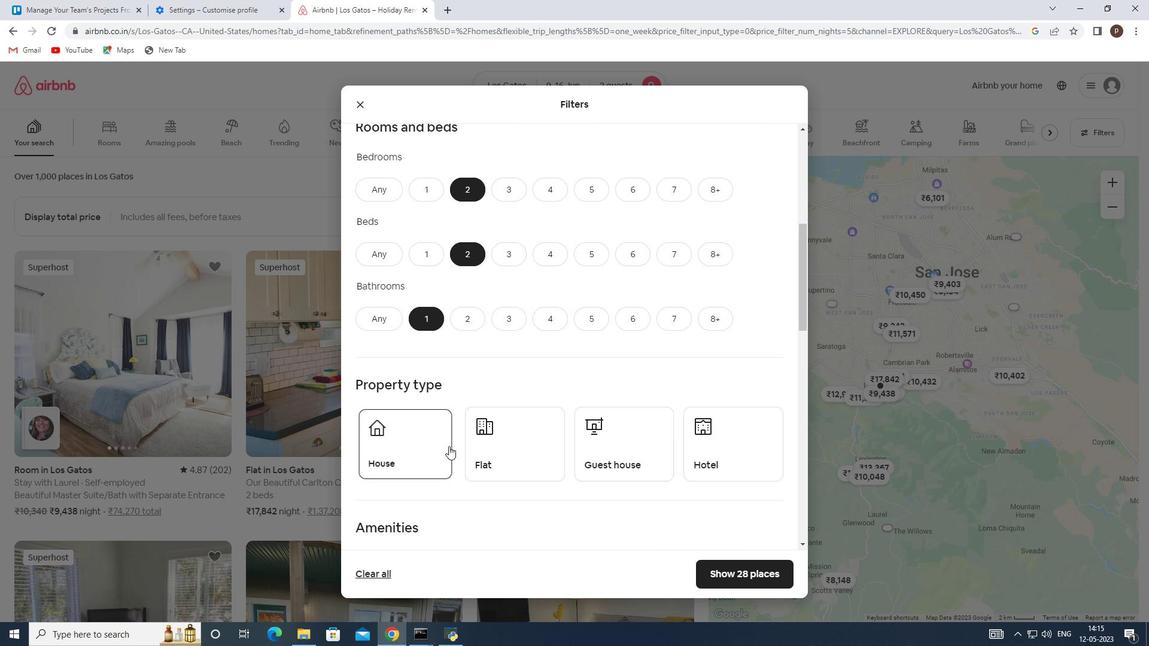 
Action: Mouse pressed left at (511, 446)
Screenshot: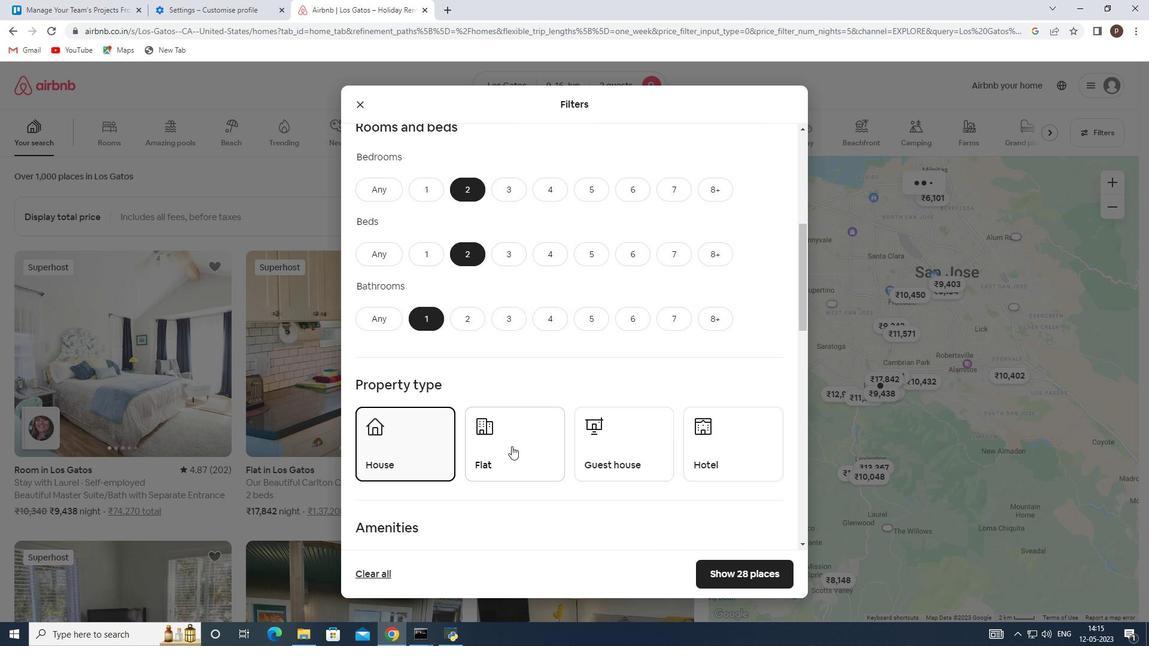 
Action: Mouse moved to (611, 449)
Screenshot: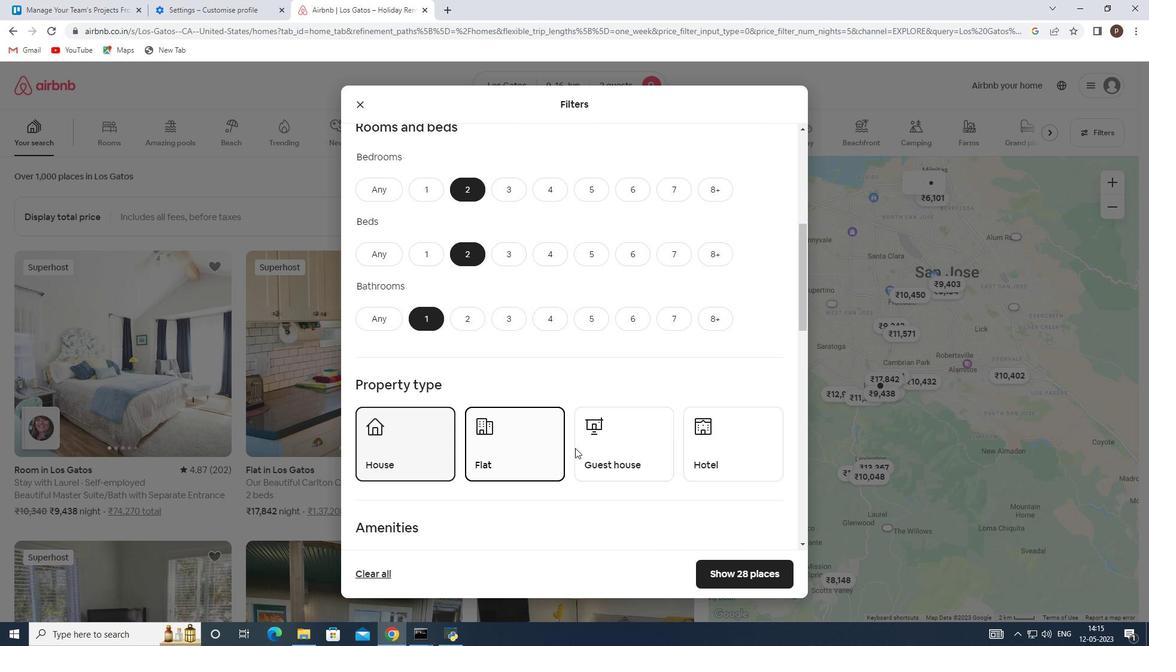 
Action: Mouse pressed left at (611, 449)
Screenshot: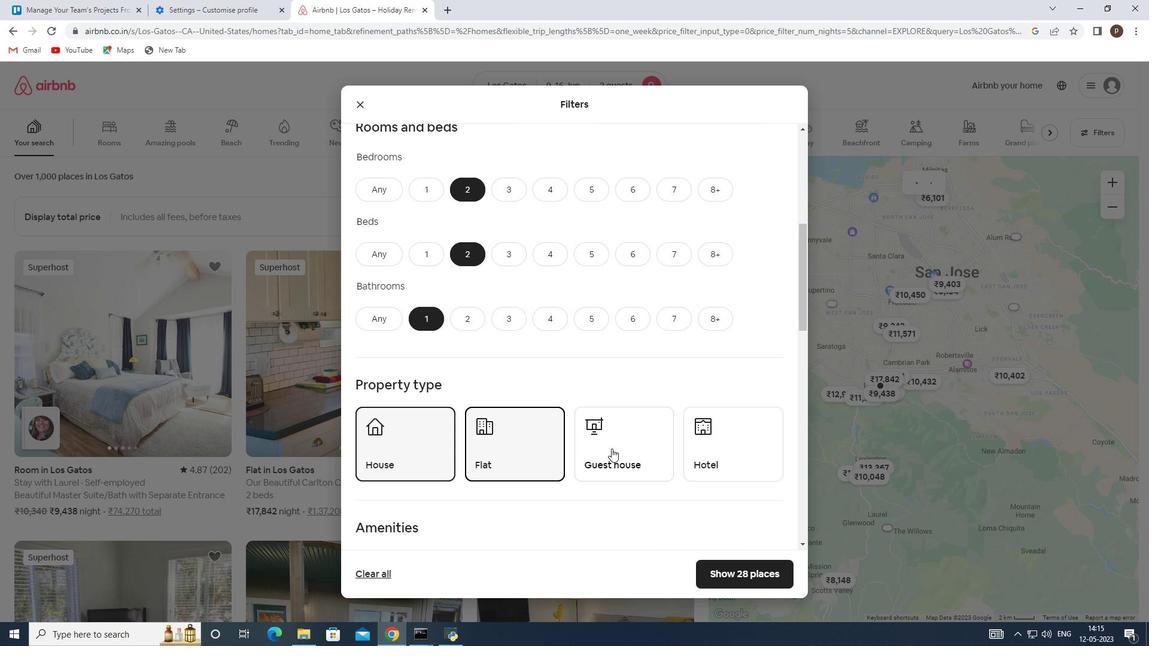 
Action: Mouse scrolled (611, 448) with delta (0, 0)
Screenshot: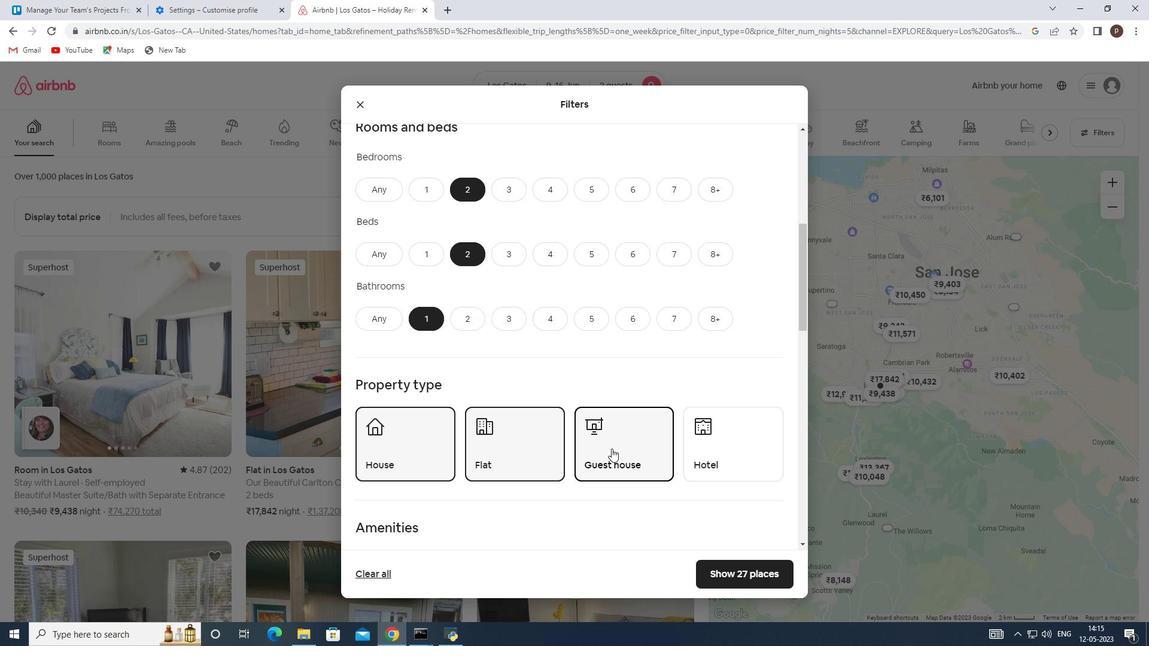 
Action: Mouse scrolled (611, 448) with delta (0, 0)
Screenshot: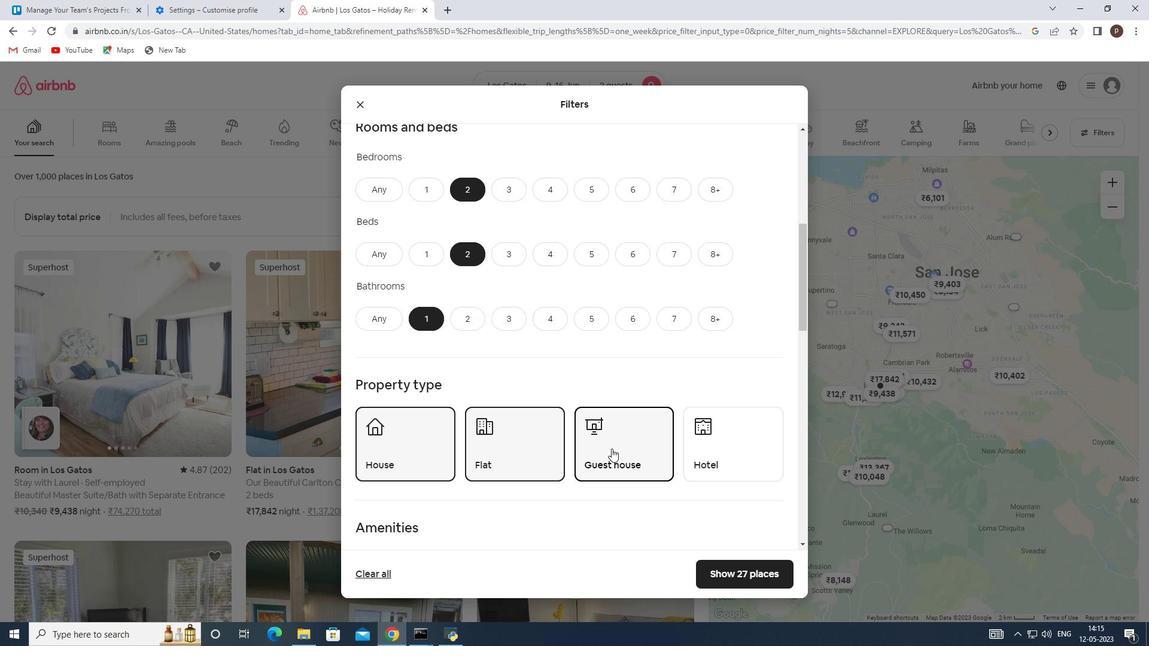 
Action: Mouse moved to (579, 420)
Screenshot: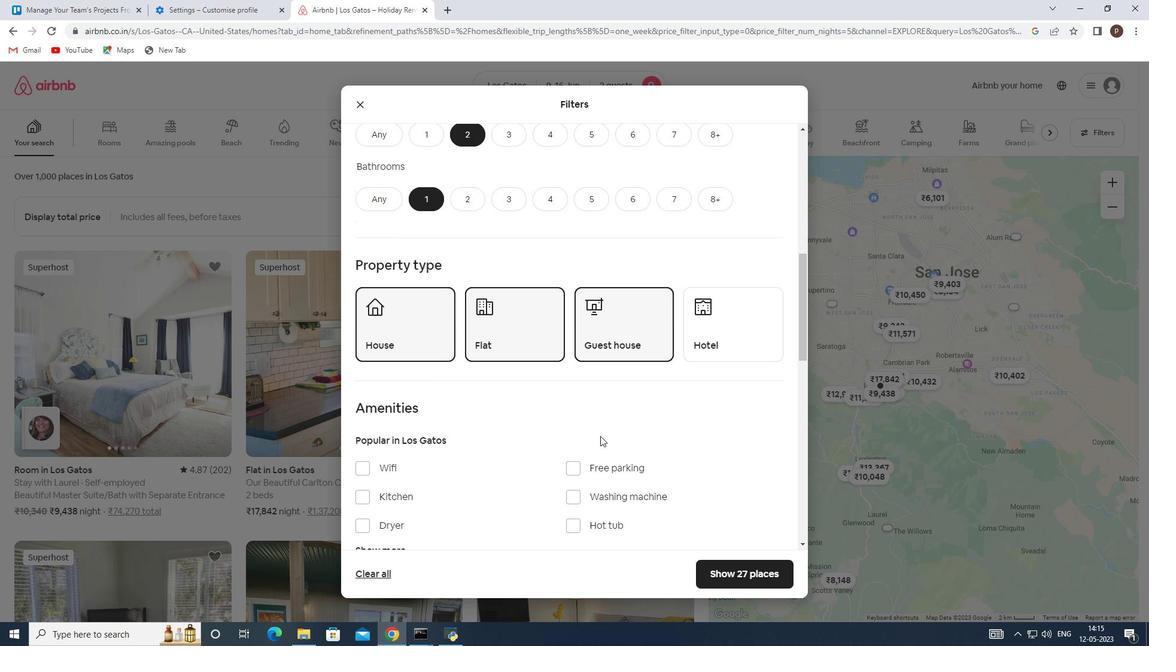 
Action: Mouse scrolled (579, 420) with delta (0, 0)
Screenshot: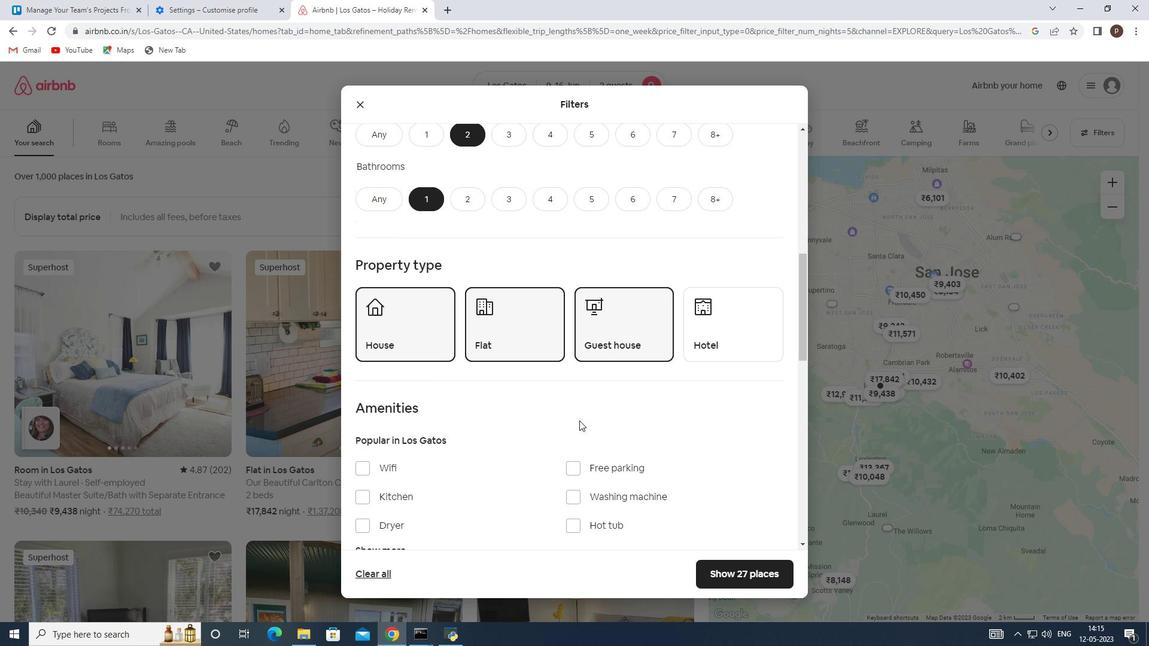 
Action: Mouse scrolled (579, 420) with delta (0, 0)
Screenshot: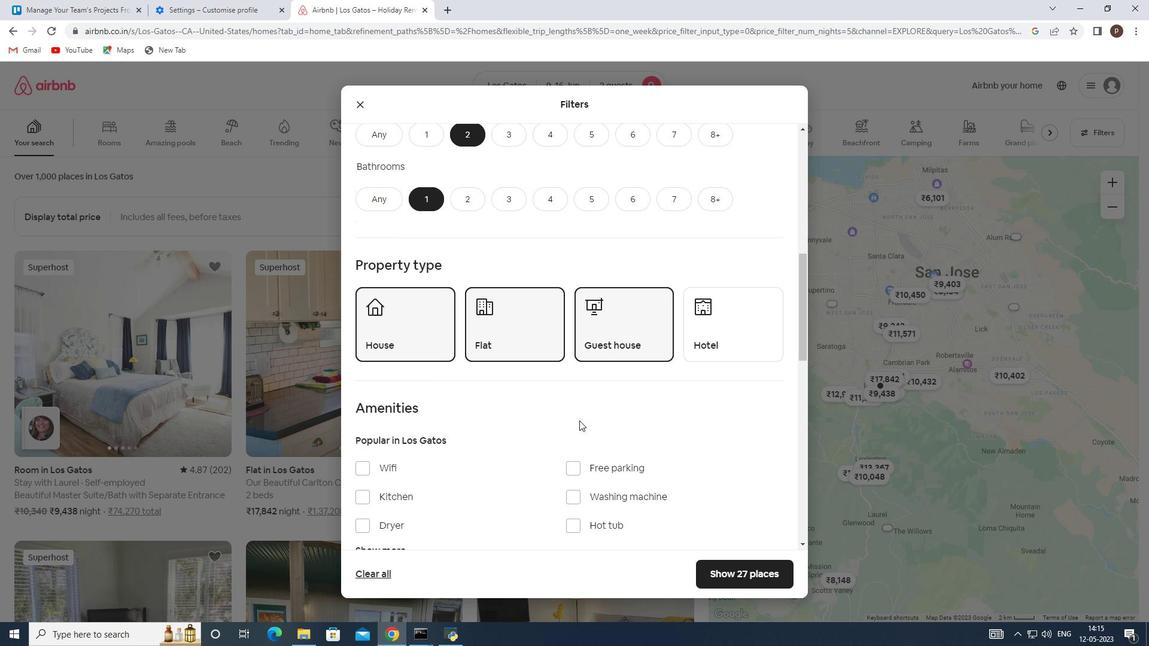 
Action: Mouse scrolled (579, 420) with delta (0, 0)
Screenshot: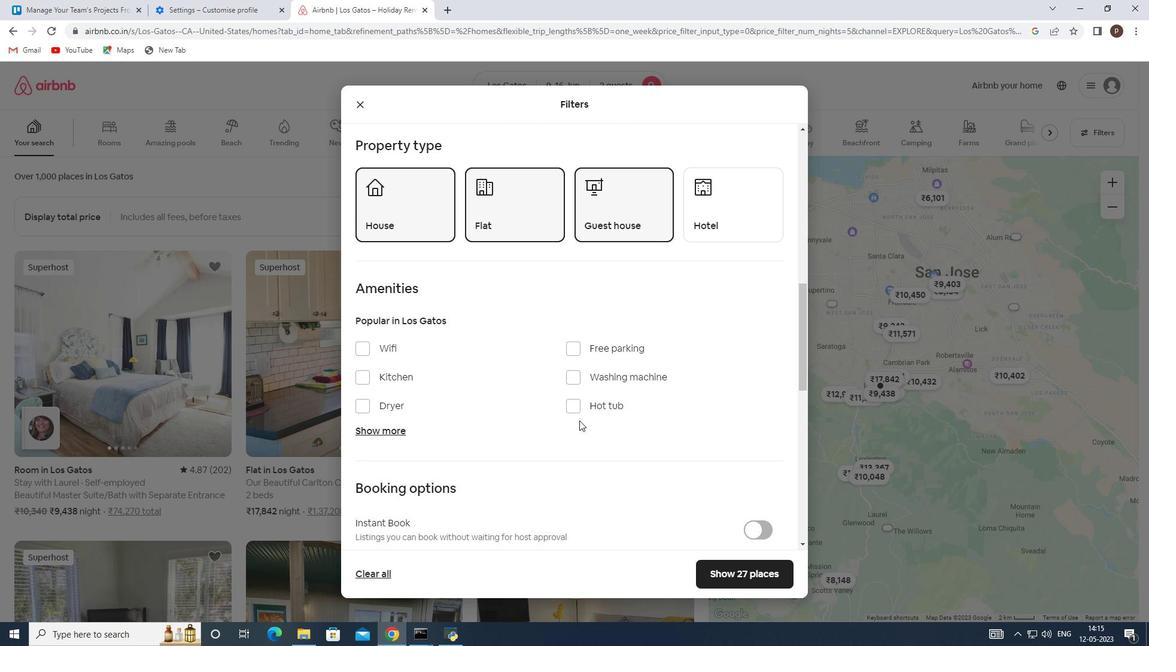 
Action: Mouse scrolled (579, 420) with delta (0, 0)
Screenshot: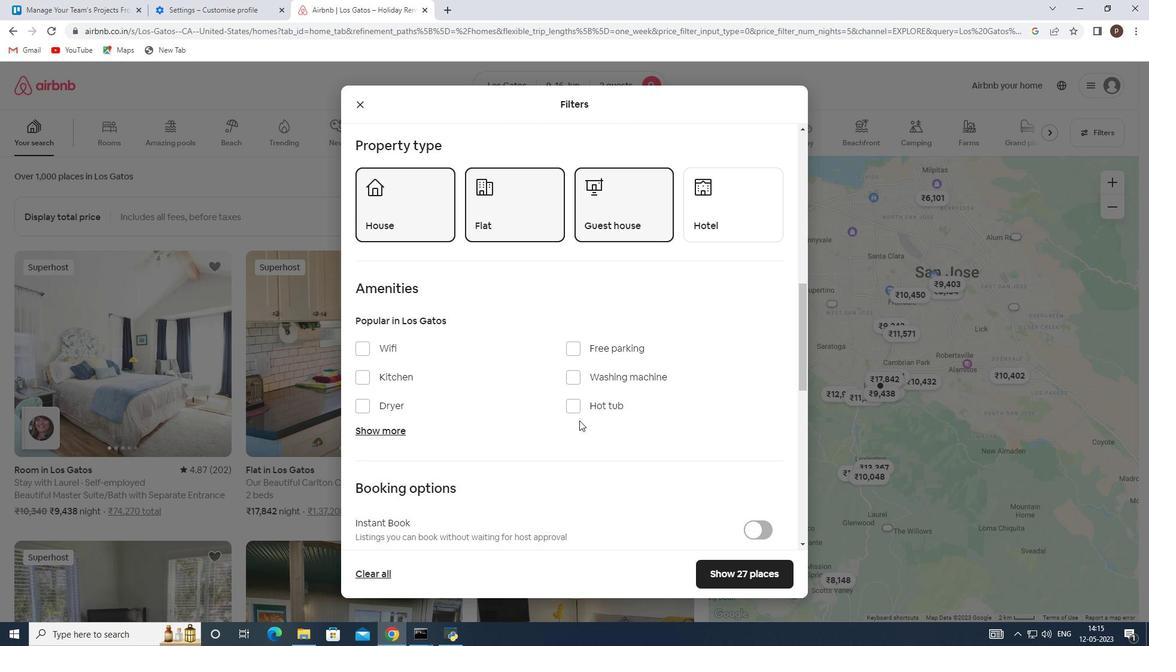 
Action: Mouse moved to (749, 441)
Screenshot: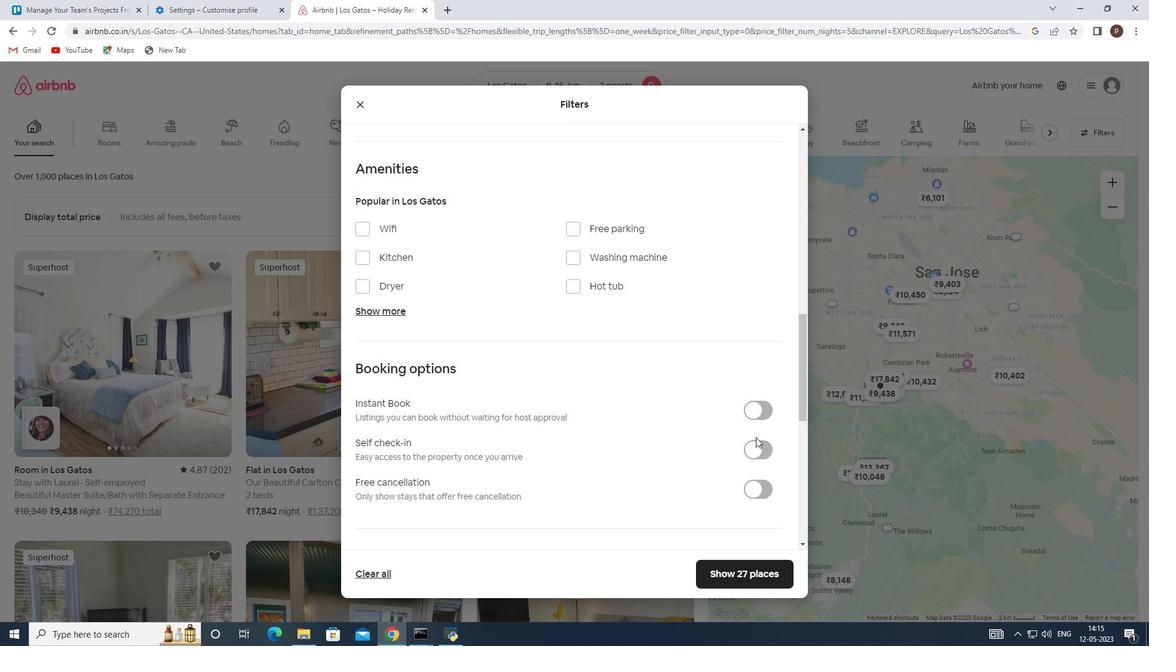 
Action: Mouse pressed left at (749, 441)
Screenshot: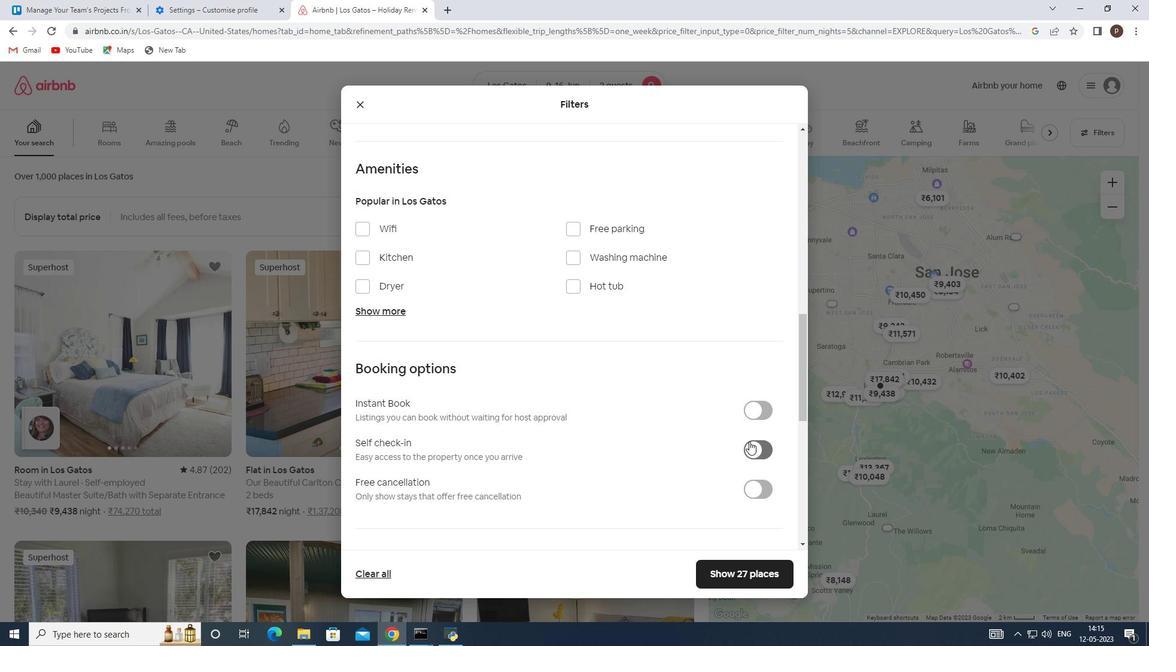 
Action: Mouse moved to (631, 434)
Screenshot: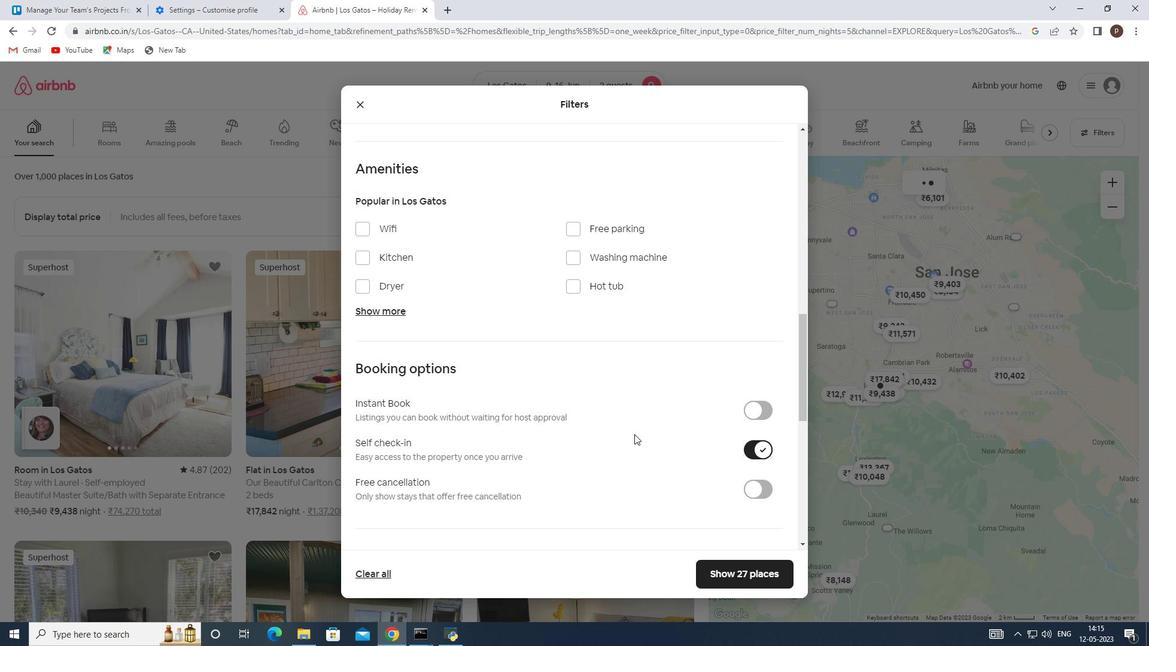 
Action: Mouse scrolled (631, 433) with delta (0, 0)
Screenshot: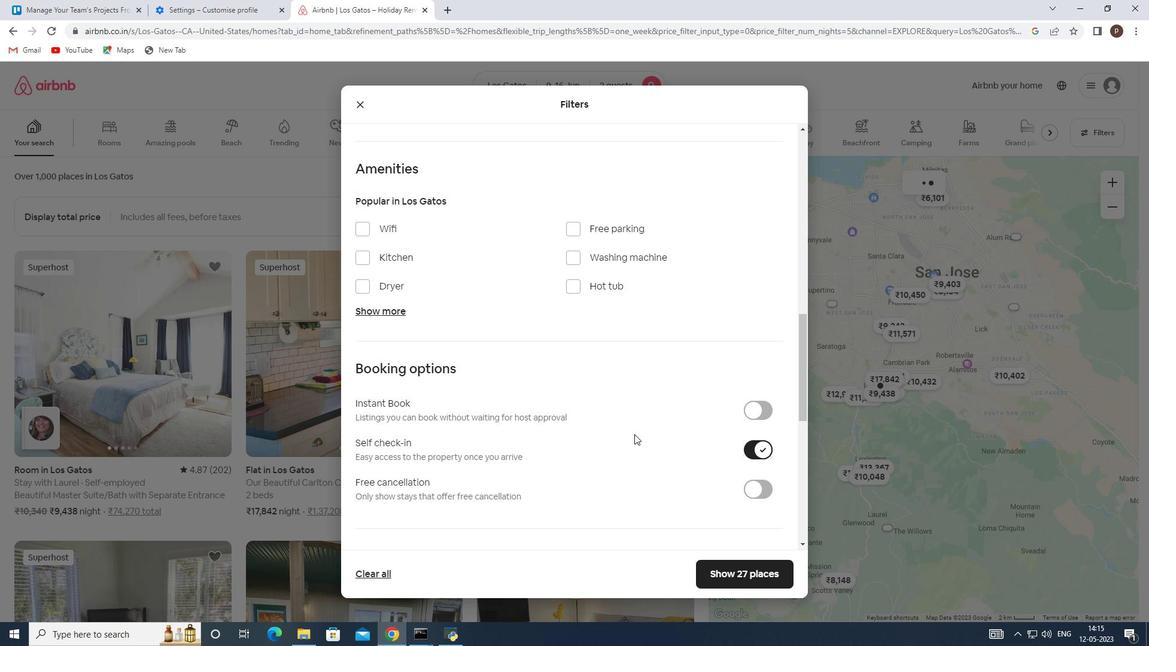 
Action: Mouse moved to (631, 434)
Screenshot: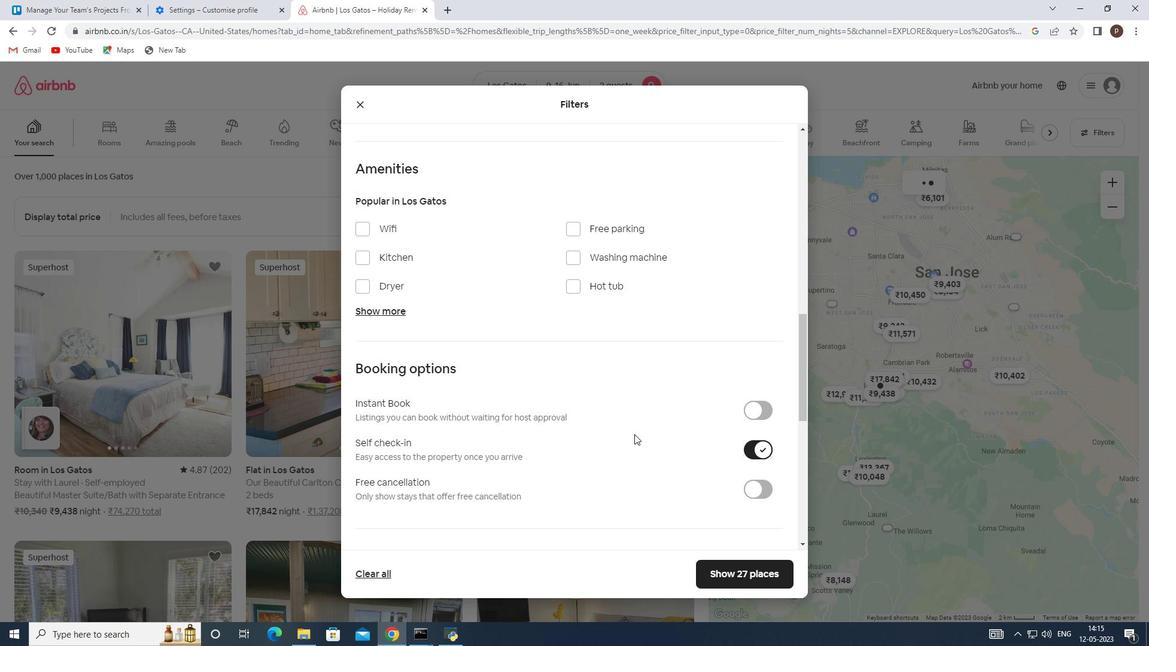
Action: Mouse scrolled (631, 433) with delta (0, 0)
Screenshot: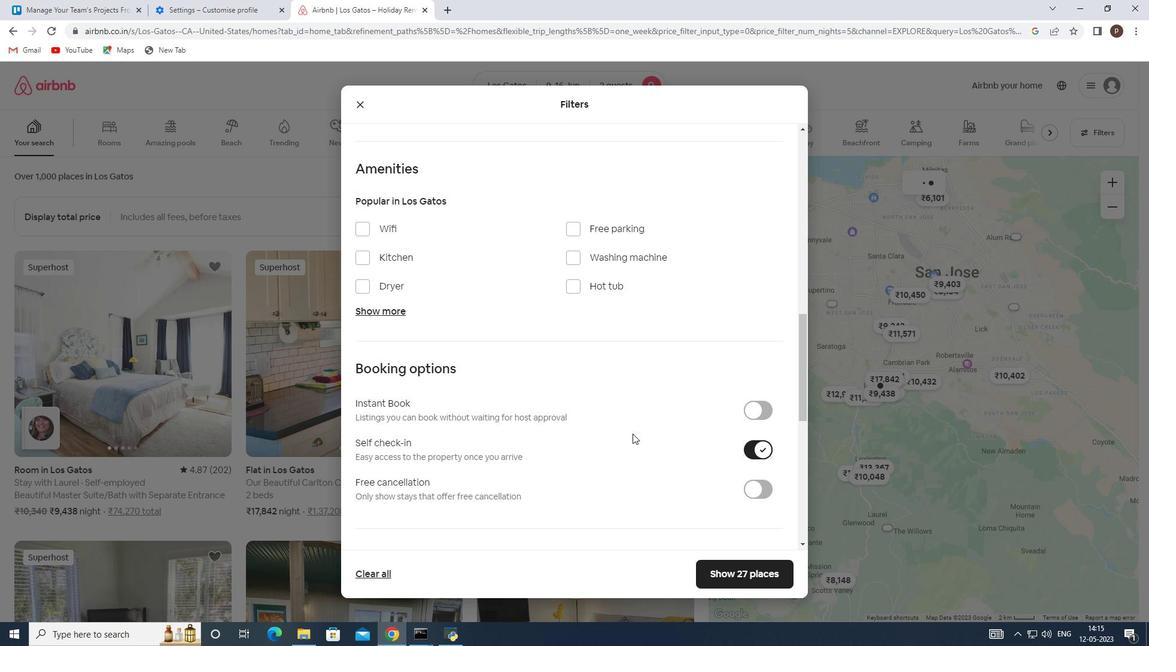 
Action: Mouse moved to (629, 434)
Screenshot: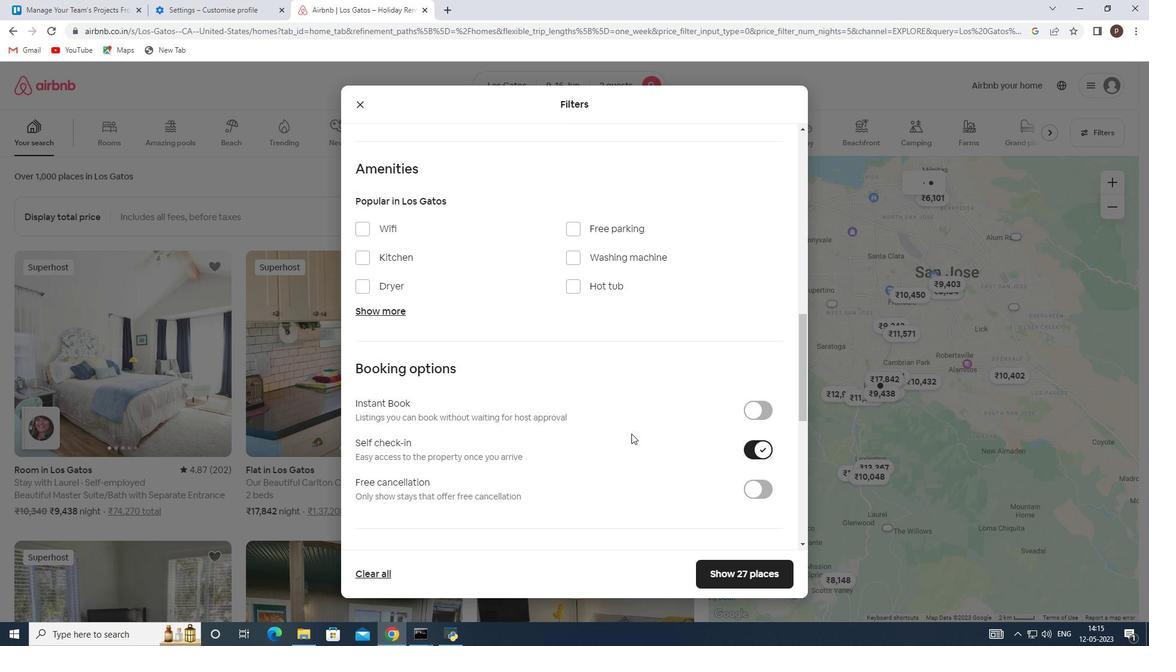 
Action: Mouse scrolled (629, 433) with delta (0, 0)
Screenshot: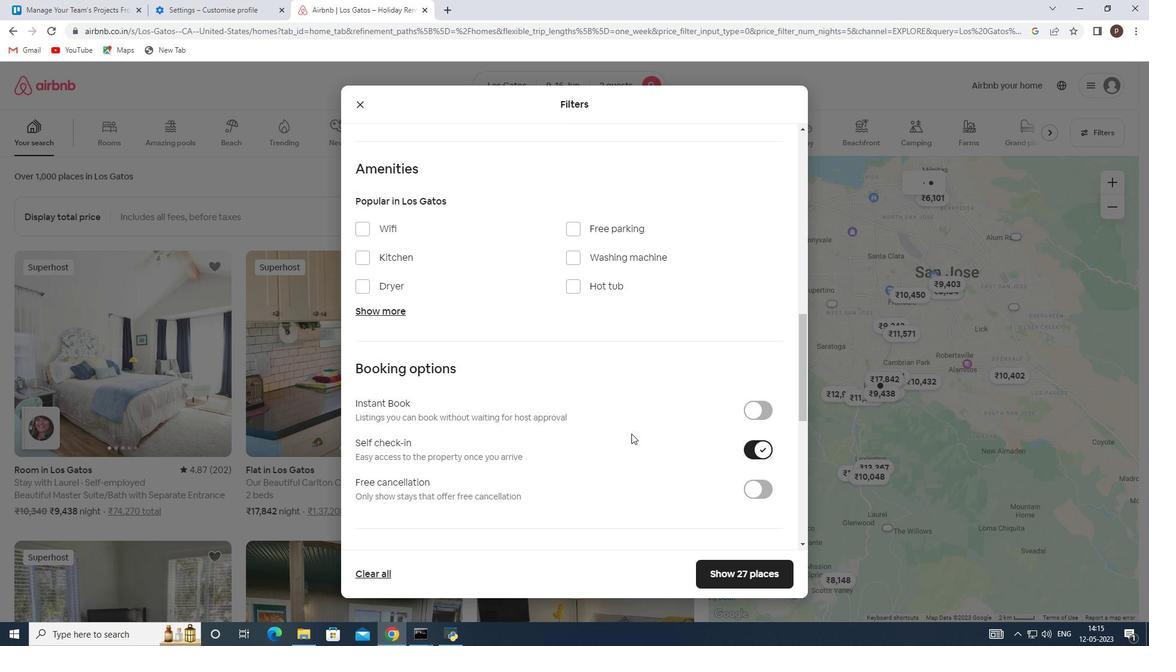 
Action: Mouse moved to (593, 418)
Screenshot: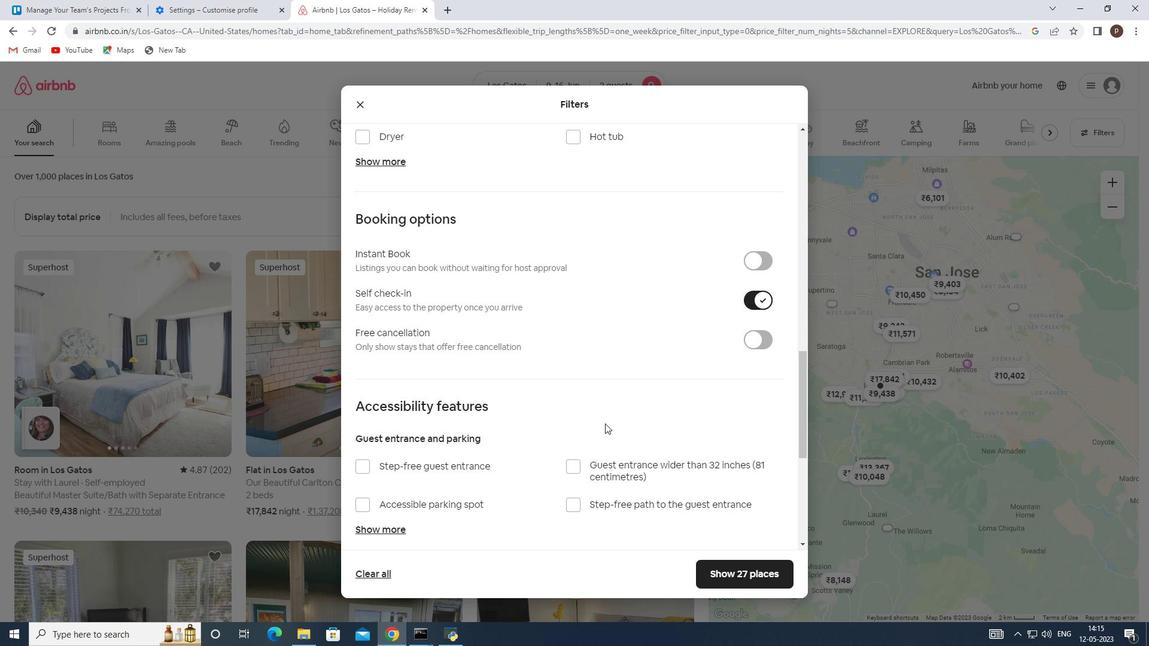 
Action: Mouse scrolled (593, 417) with delta (0, 0)
Screenshot: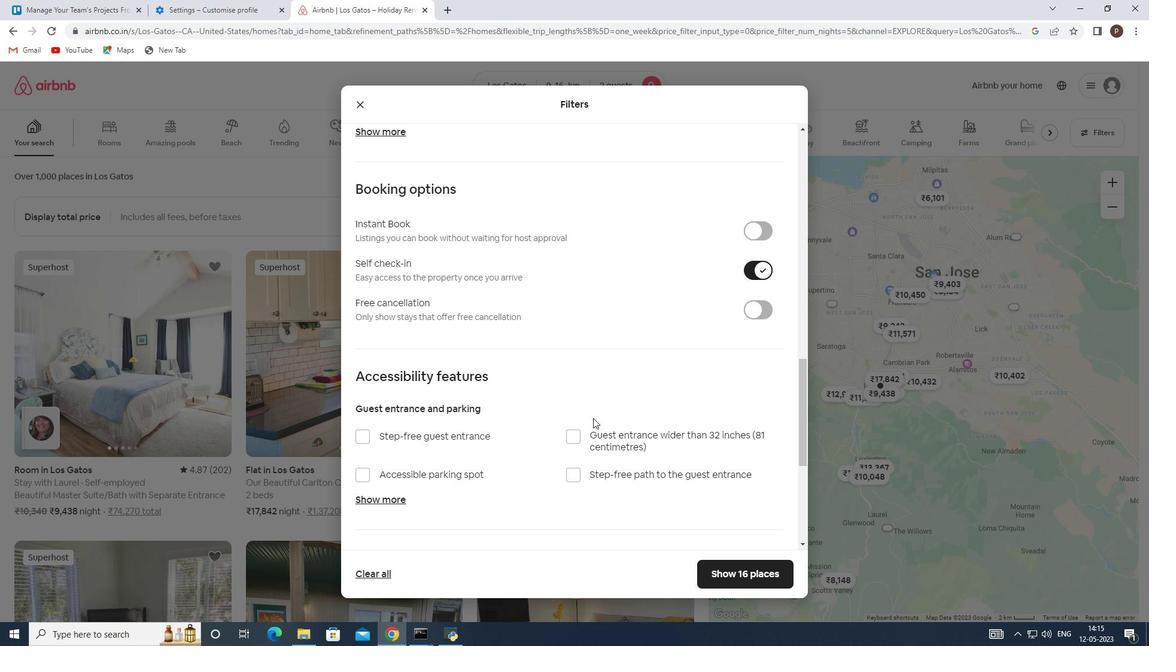 
Action: Mouse scrolled (593, 417) with delta (0, 0)
Screenshot: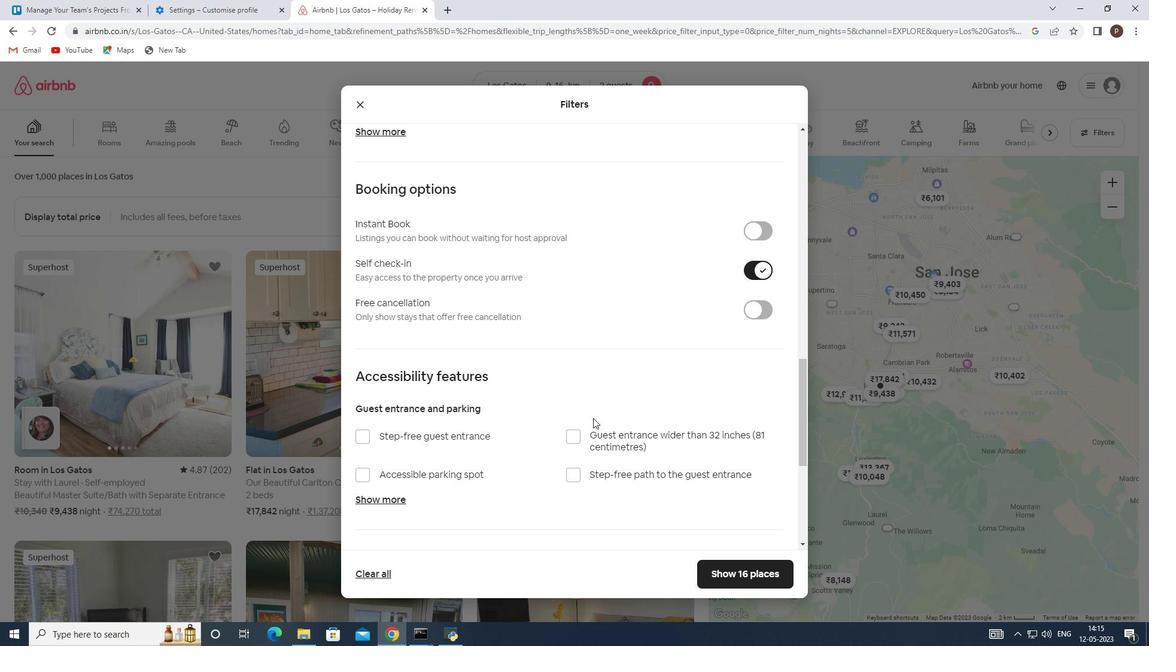 
Action: Mouse scrolled (593, 417) with delta (0, 0)
Screenshot: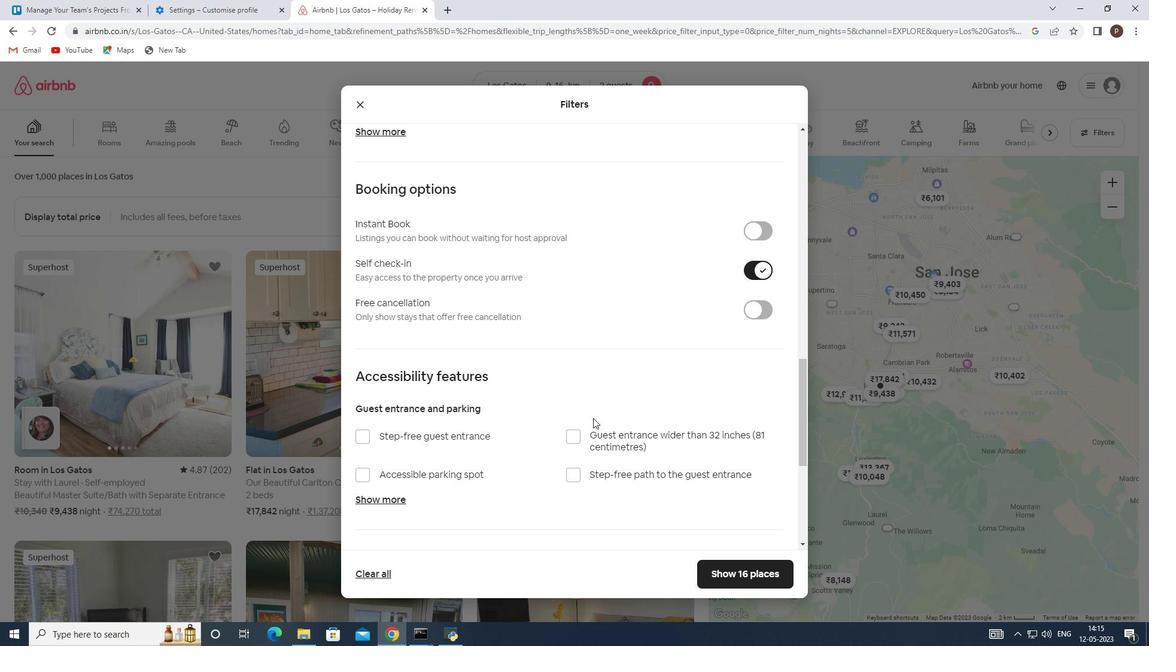 
Action: Mouse scrolled (593, 417) with delta (0, 0)
Screenshot: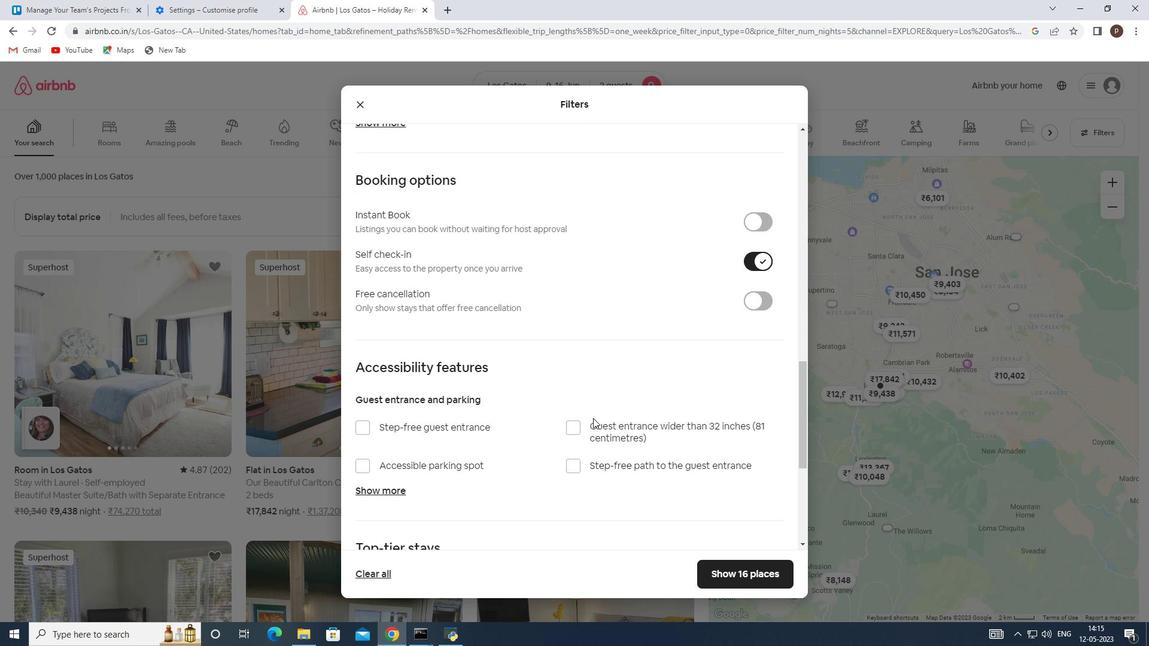
Action: Mouse moved to (583, 427)
Screenshot: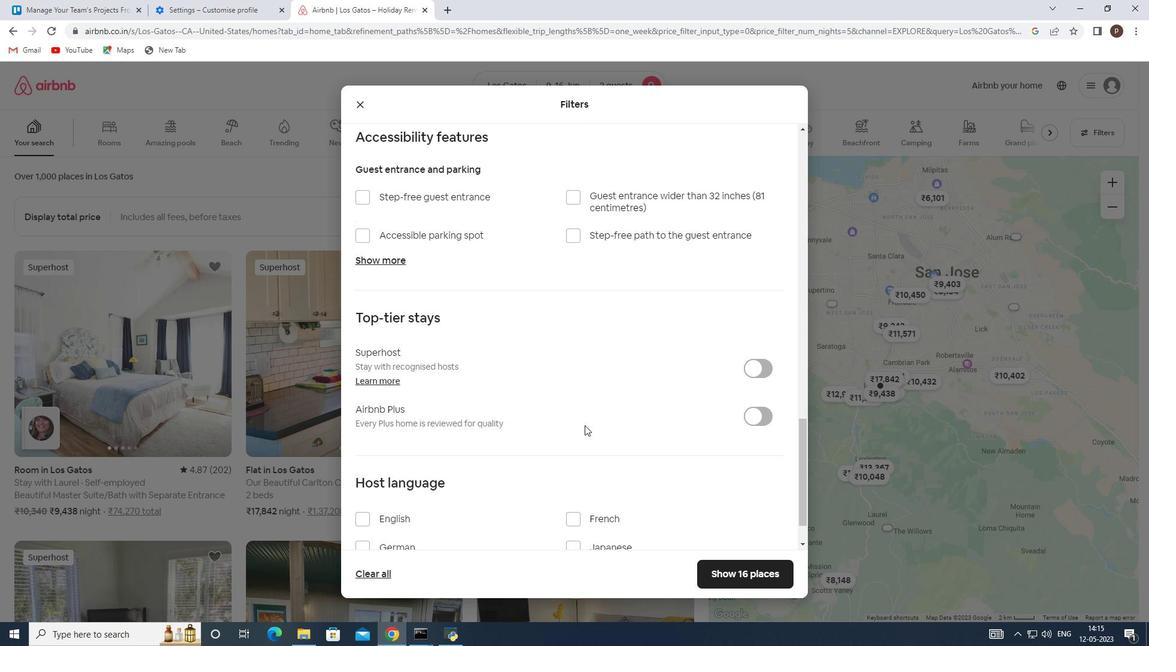 
Action: Mouse scrolled (583, 426) with delta (0, 0)
Screenshot: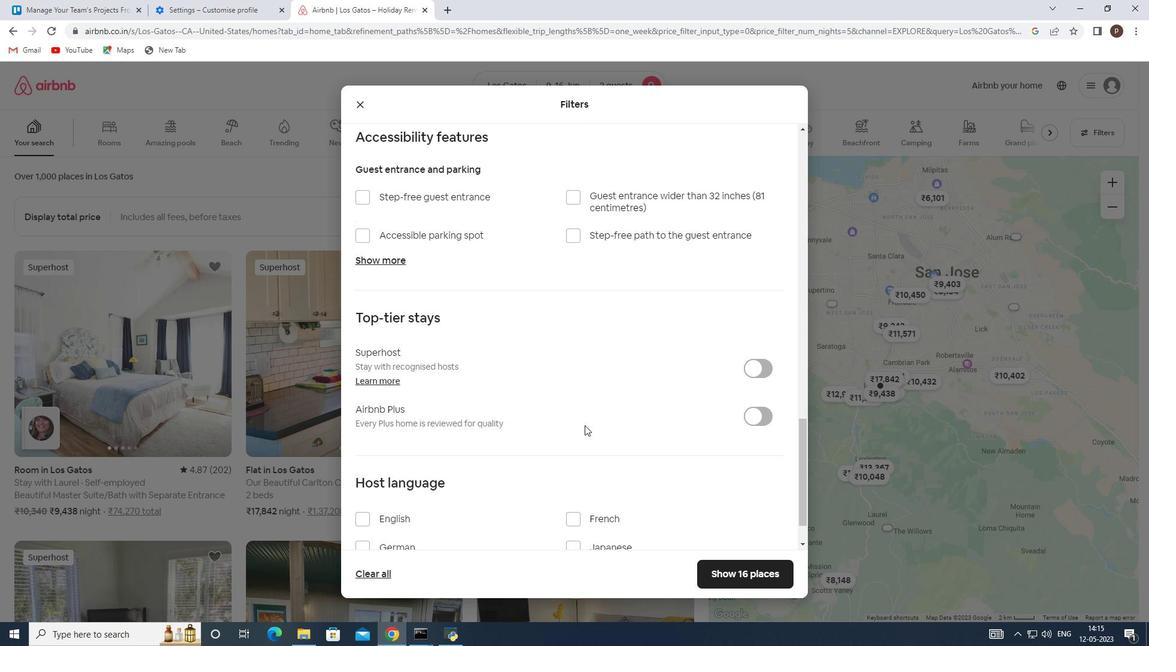 
Action: Mouse moved to (582, 428)
Screenshot: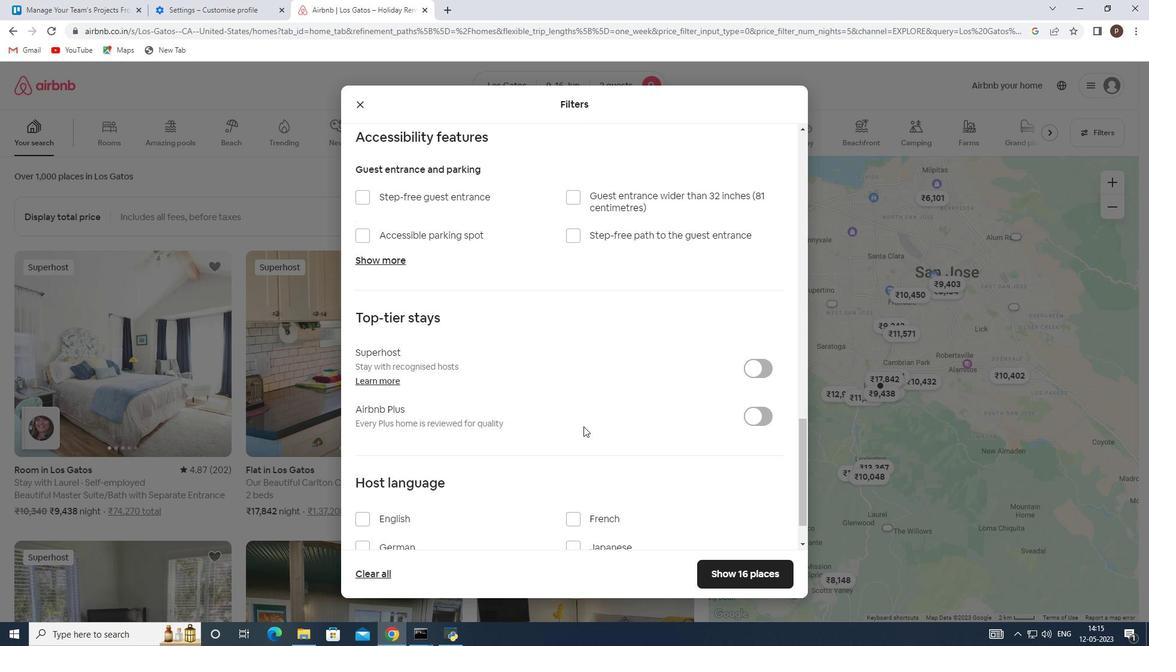 
Action: Mouse scrolled (582, 428) with delta (0, 0)
Screenshot: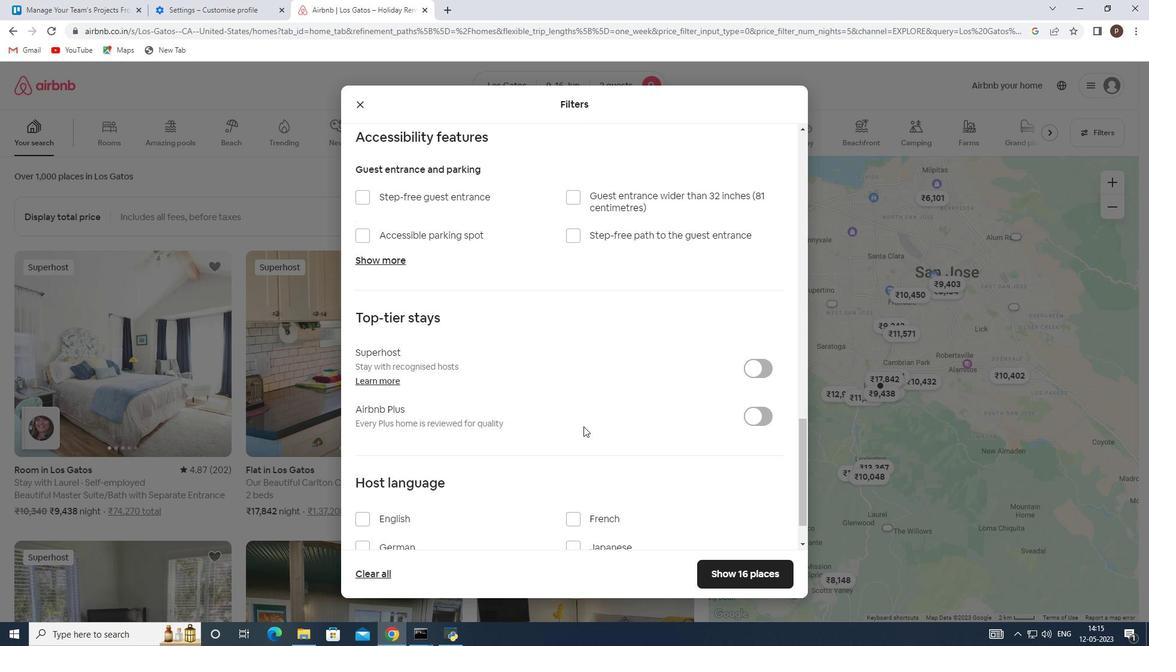 
Action: Mouse moved to (581, 429)
Screenshot: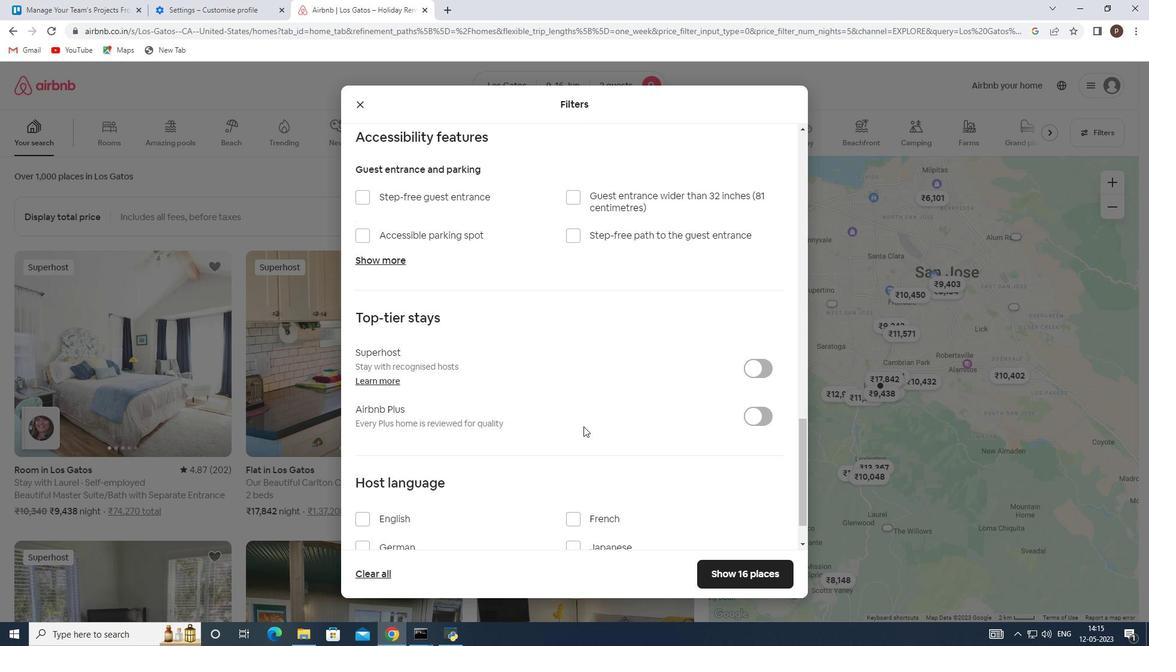 
Action: Mouse scrolled (581, 428) with delta (0, 0)
Screenshot: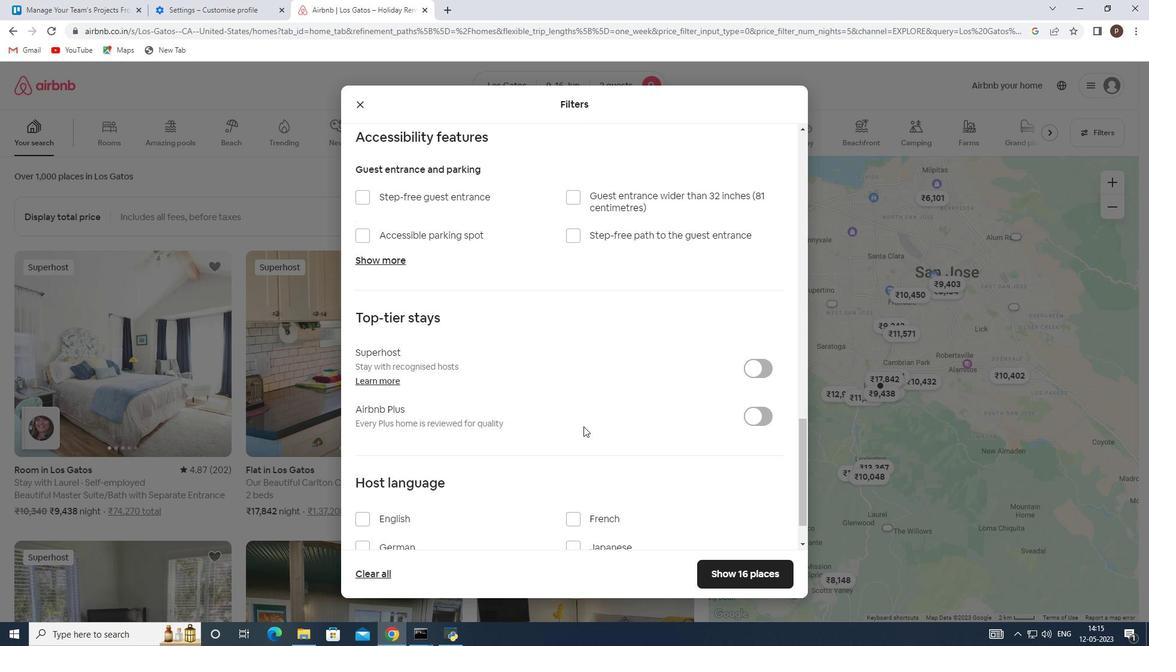 
Action: Mouse moved to (580, 429)
Screenshot: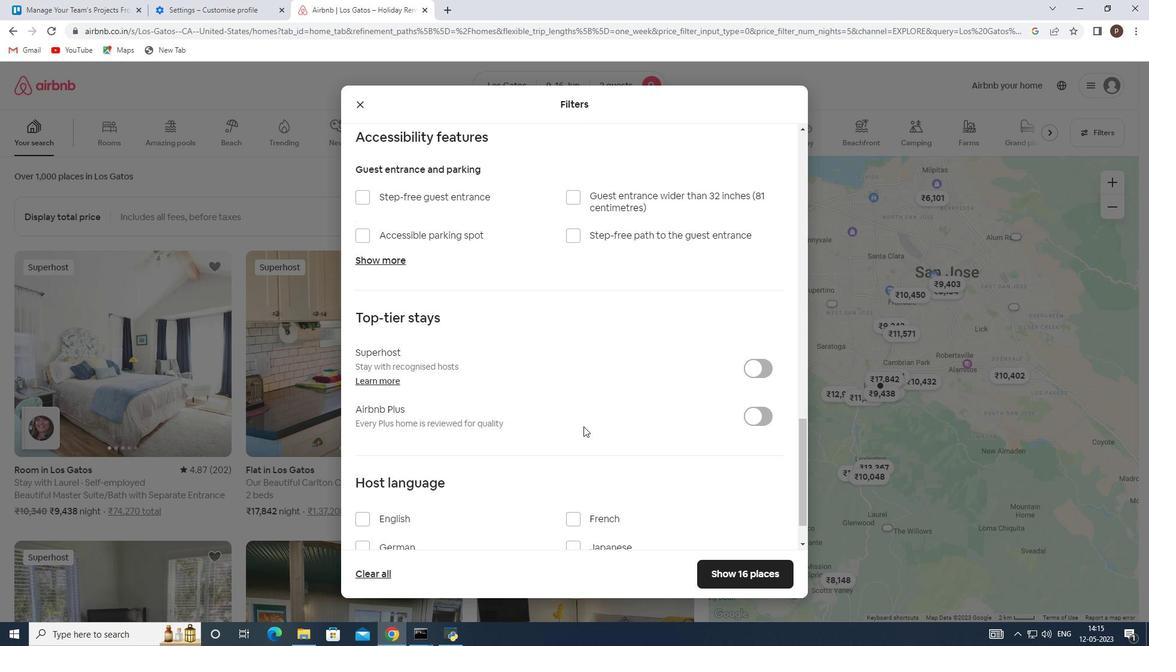 
Action: Mouse scrolled (580, 428) with delta (0, 0)
Screenshot: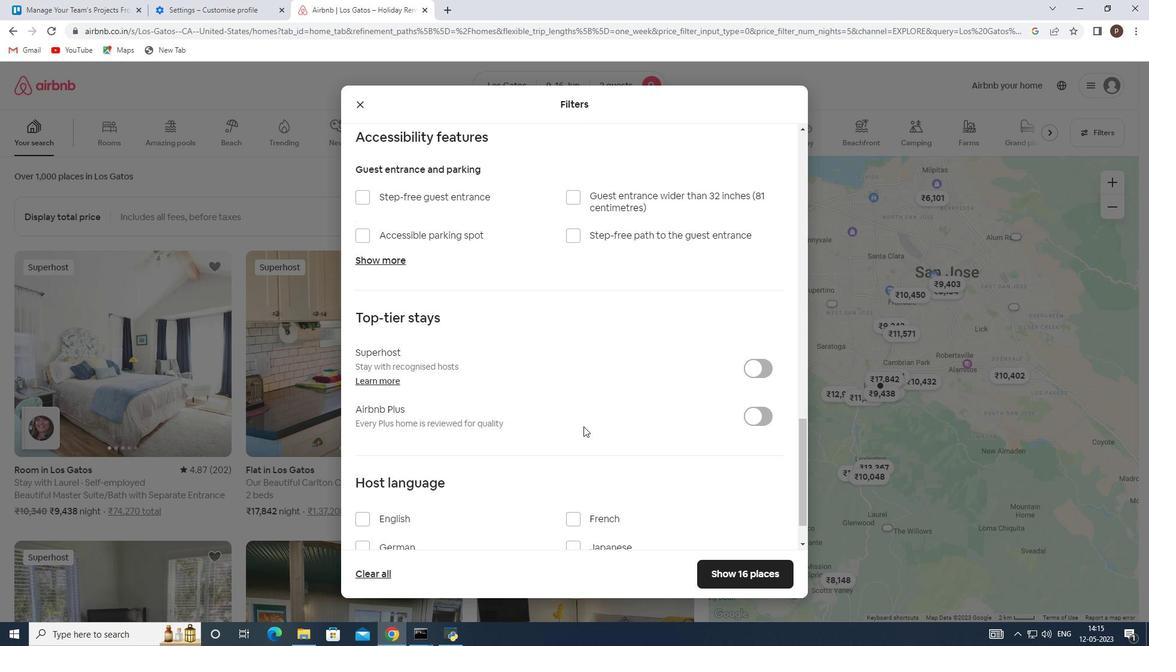 
Action: Mouse moved to (365, 467)
Screenshot: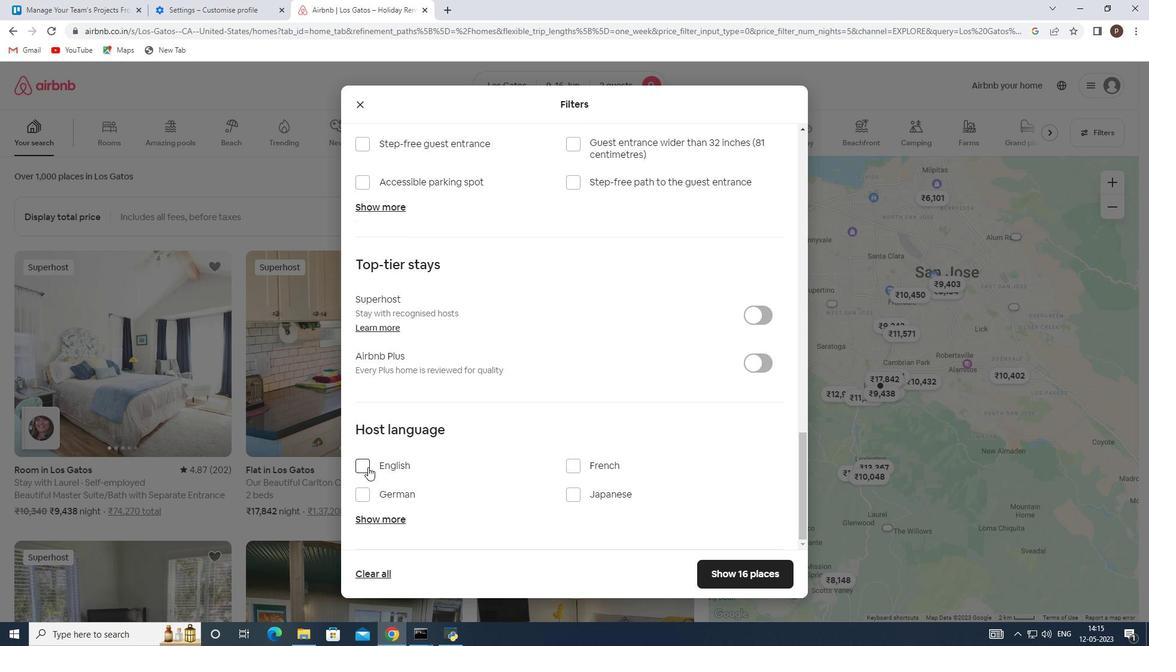 
Action: Mouse pressed left at (365, 467)
Screenshot: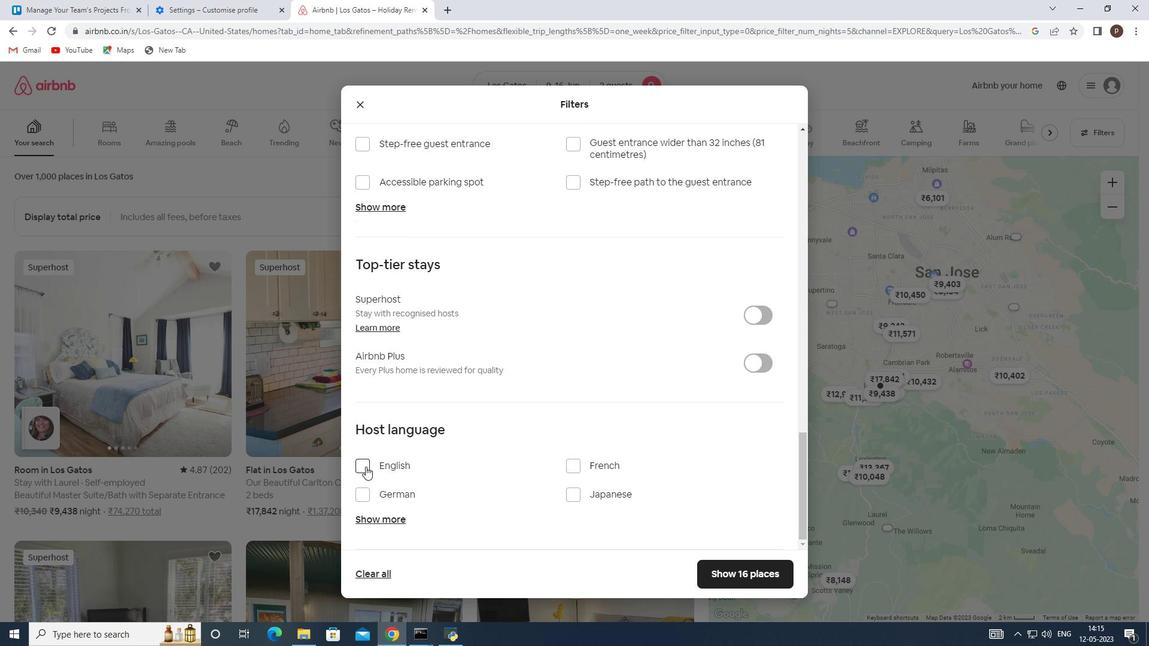 
Action: Mouse moved to (719, 567)
Screenshot: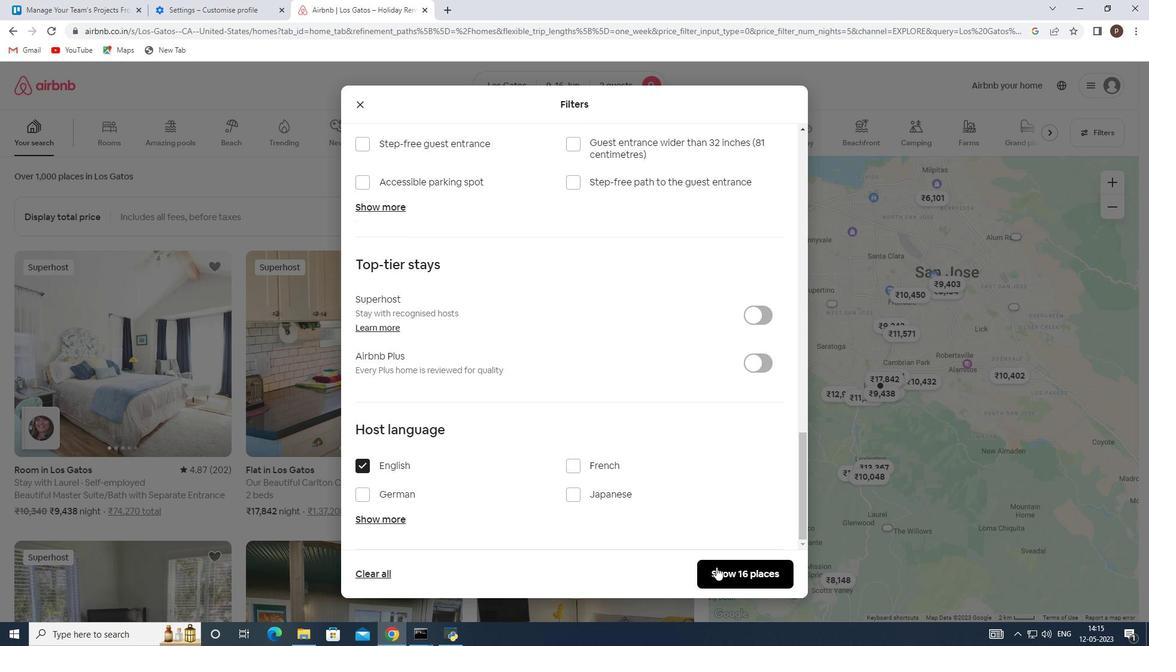
Action: Mouse pressed left at (719, 567)
Screenshot: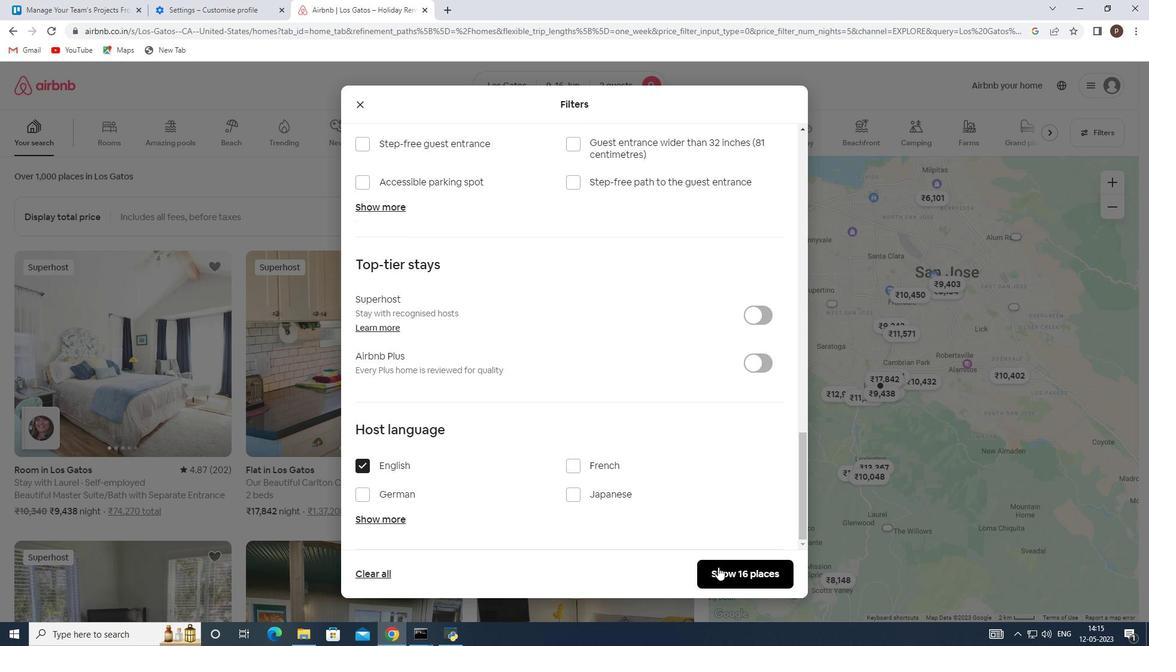 
Action: Mouse moved to (721, 566)
Screenshot: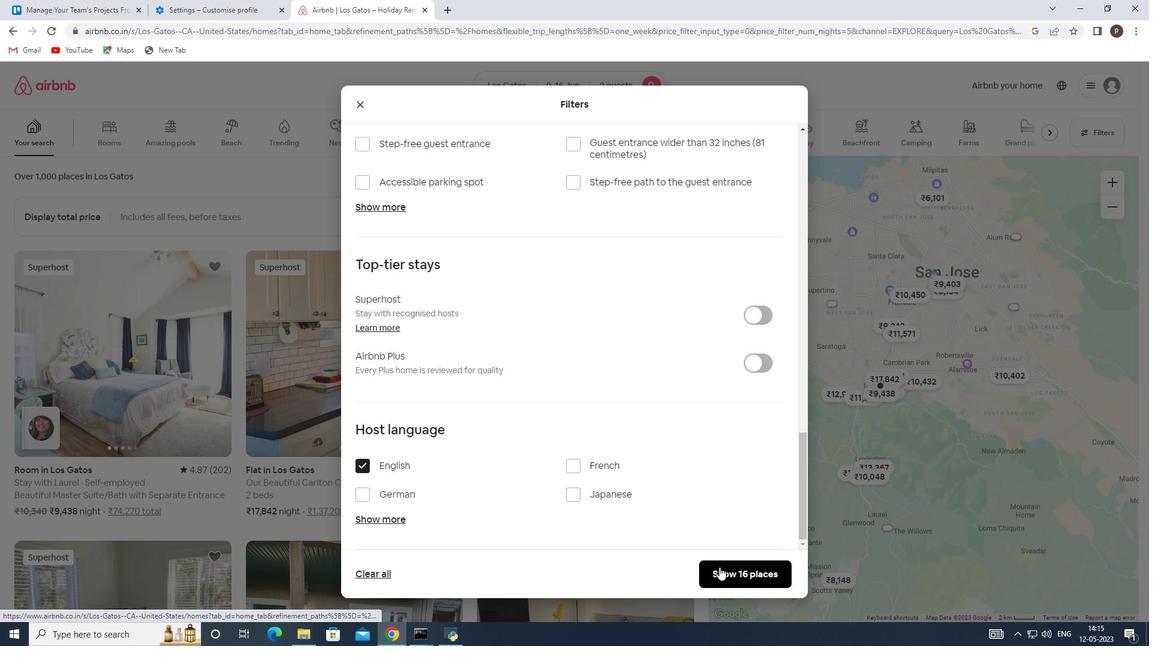 
